 Task: Find connections with filter location Marseille 08 with filter topic #leanstartupswith filter profile language German with filter current company Egis in India with filter school Indian Institute of Management, Calcutta with filter industry Mobile Computing Software Products with filter service category Logo Design with filter keywords title Account Collector
Action: Mouse moved to (487, 65)
Screenshot: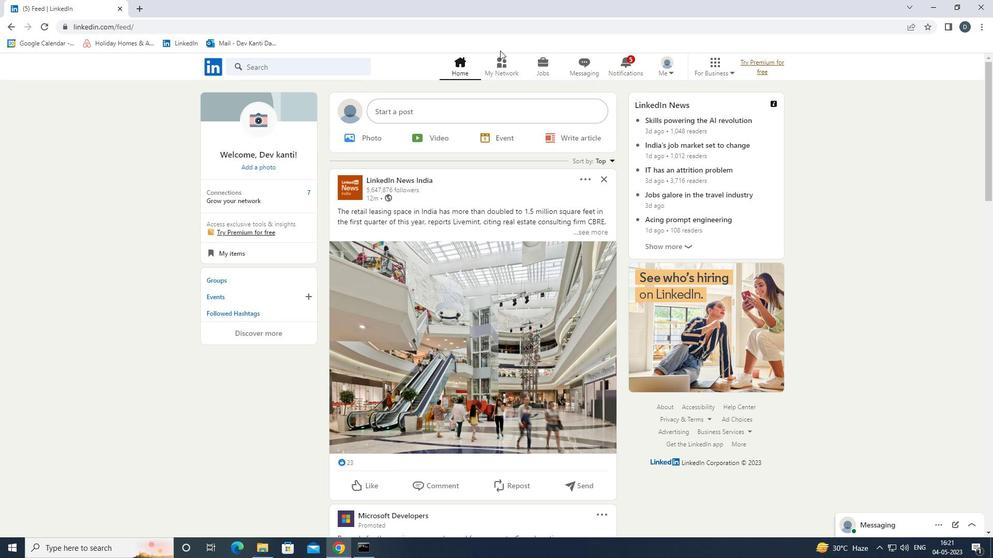 
Action: Mouse pressed left at (487, 65)
Screenshot: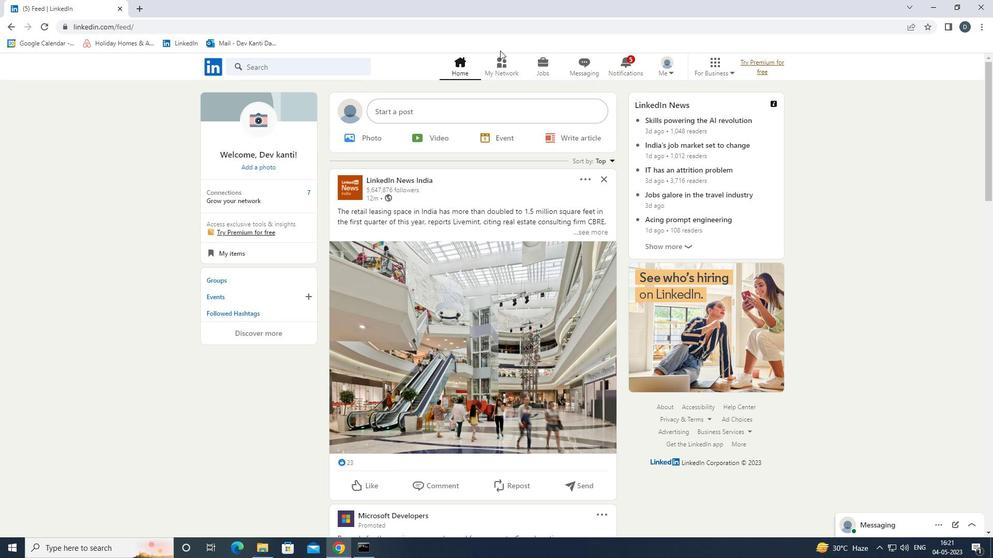 
Action: Mouse moved to (344, 124)
Screenshot: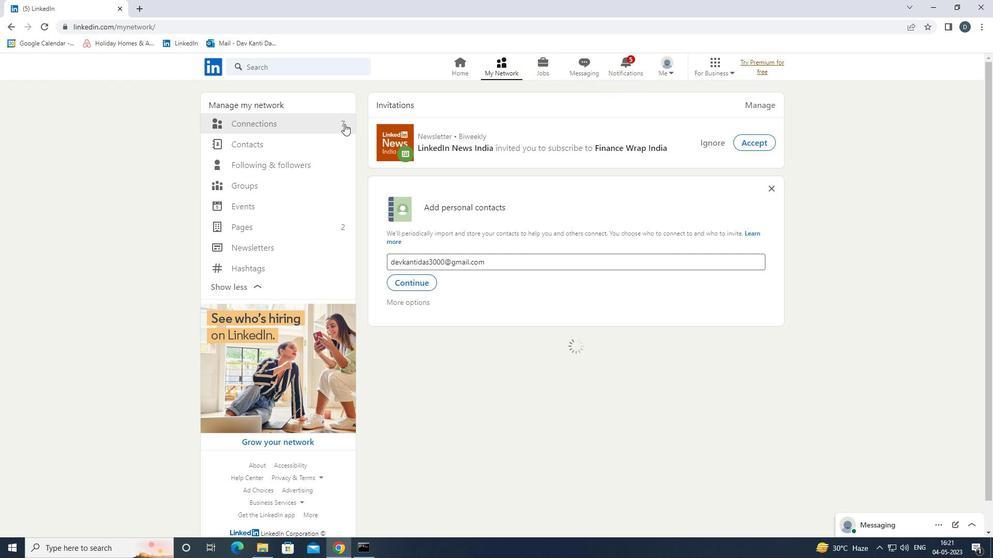 
Action: Mouse pressed left at (344, 124)
Screenshot: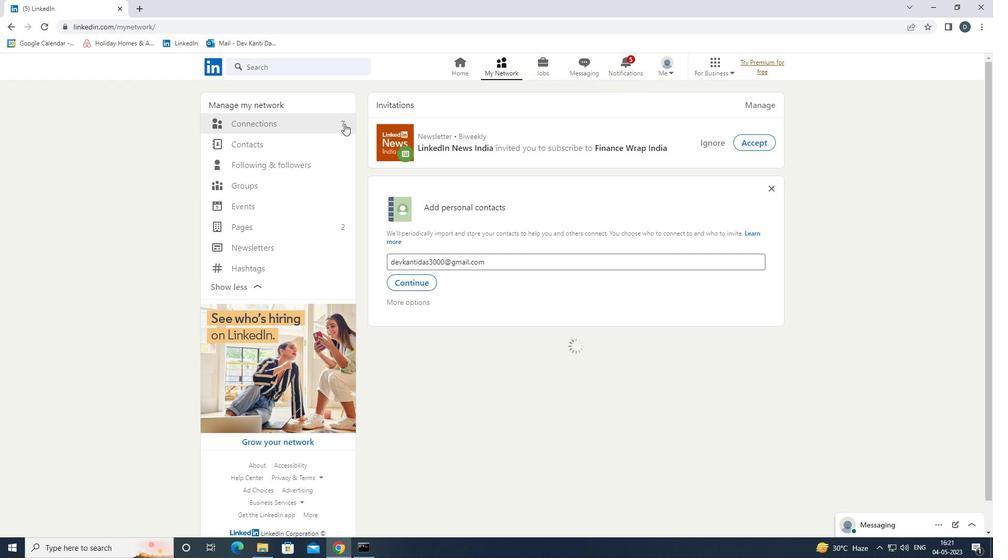
Action: Mouse moved to (581, 124)
Screenshot: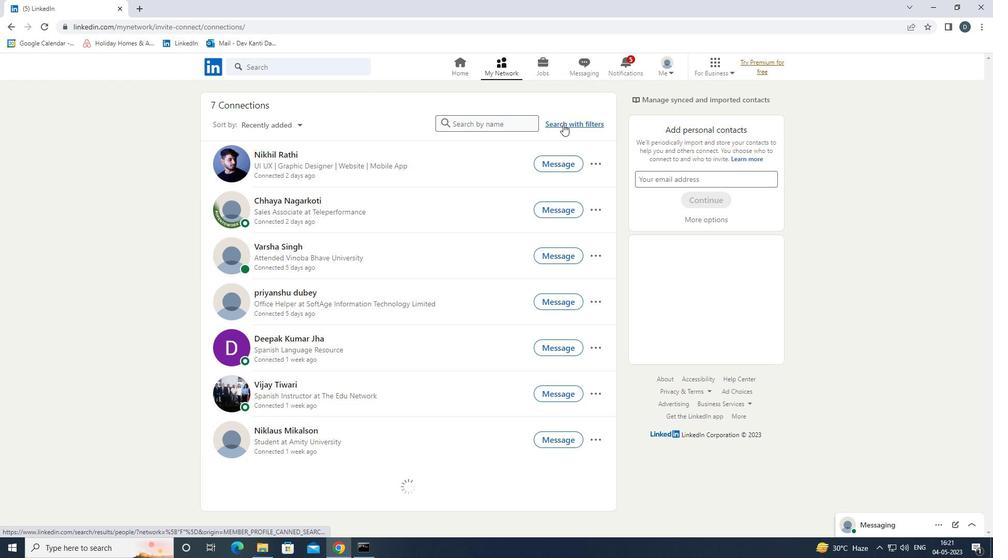 
Action: Mouse pressed left at (581, 124)
Screenshot: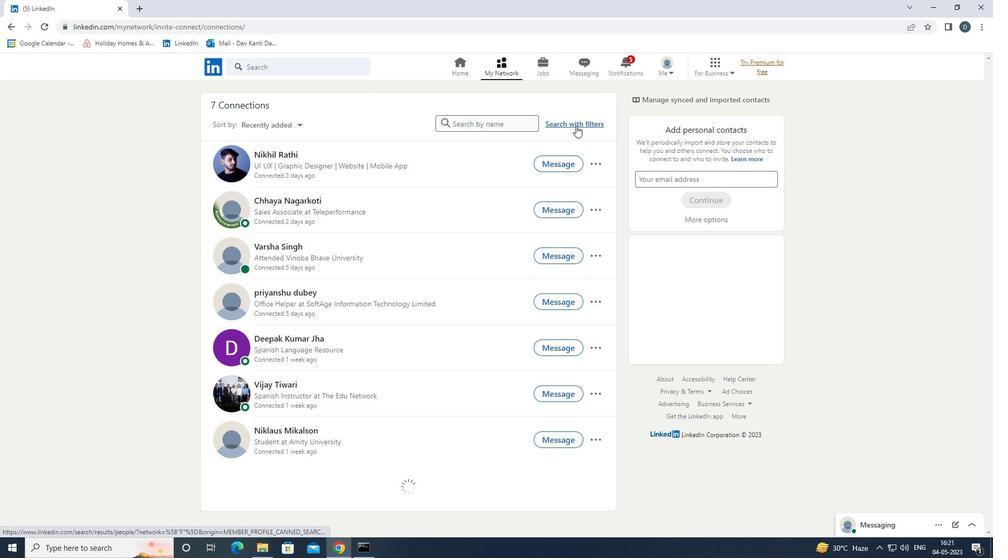 
Action: Mouse moved to (533, 96)
Screenshot: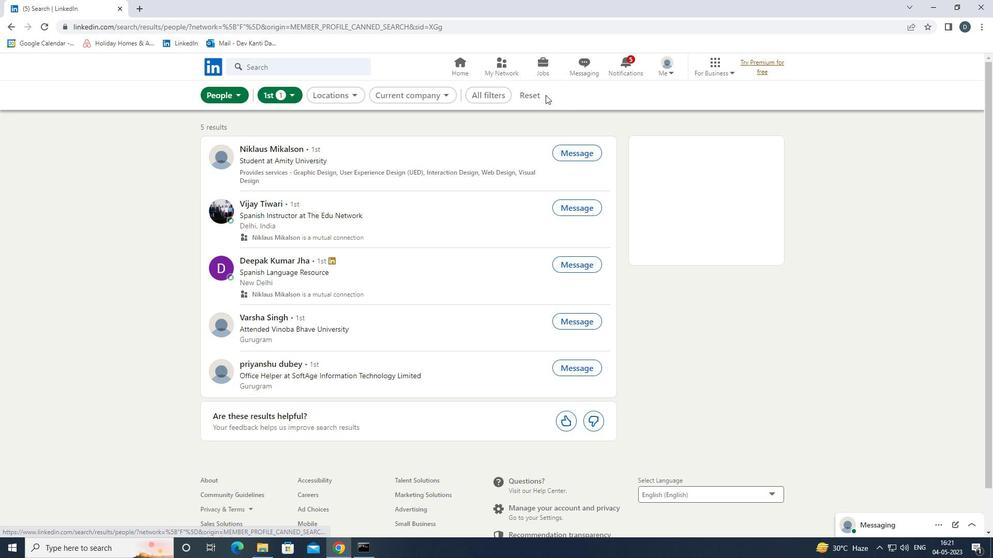
Action: Mouse pressed left at (533, 96)
Screenshot: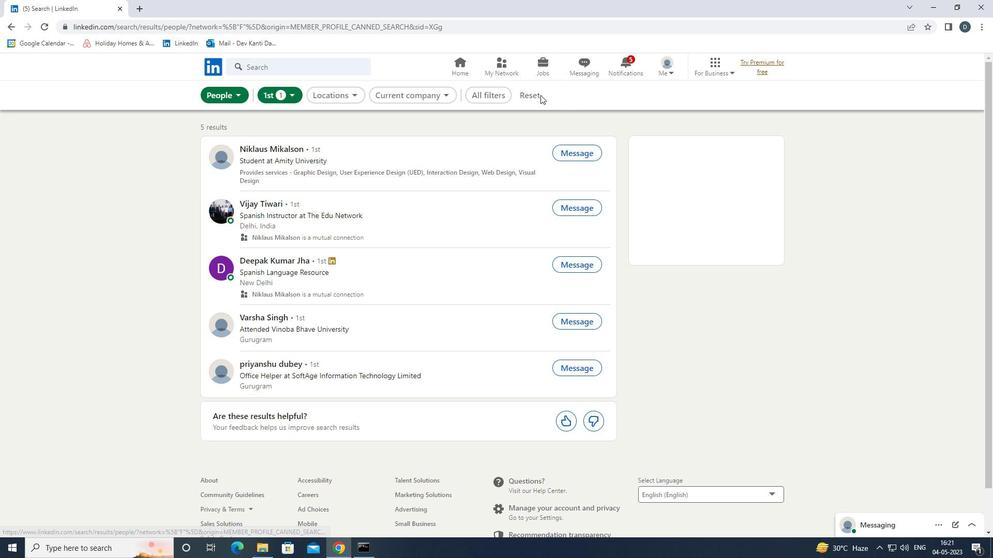 
Action: Mouse moved to (520, 95)
Screenshot: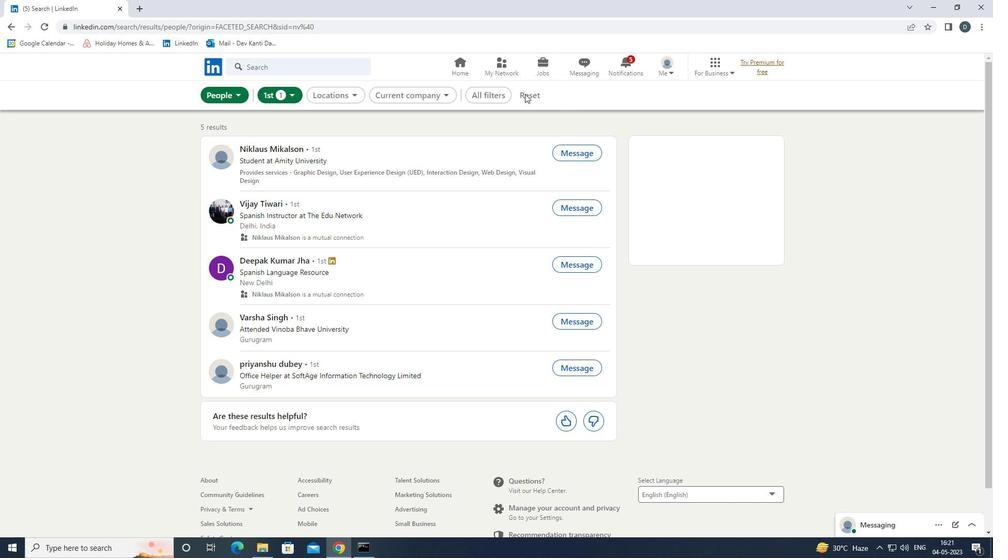 
Action: Mouse pressed left at (520, 95)
Screenshot: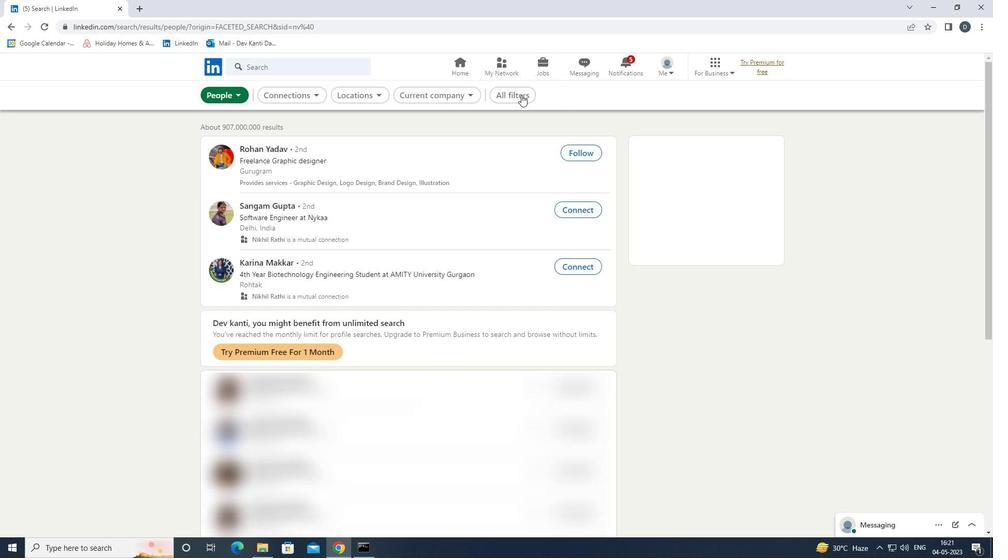 
Action: Mouse moved to (820, 264)
Screenshot: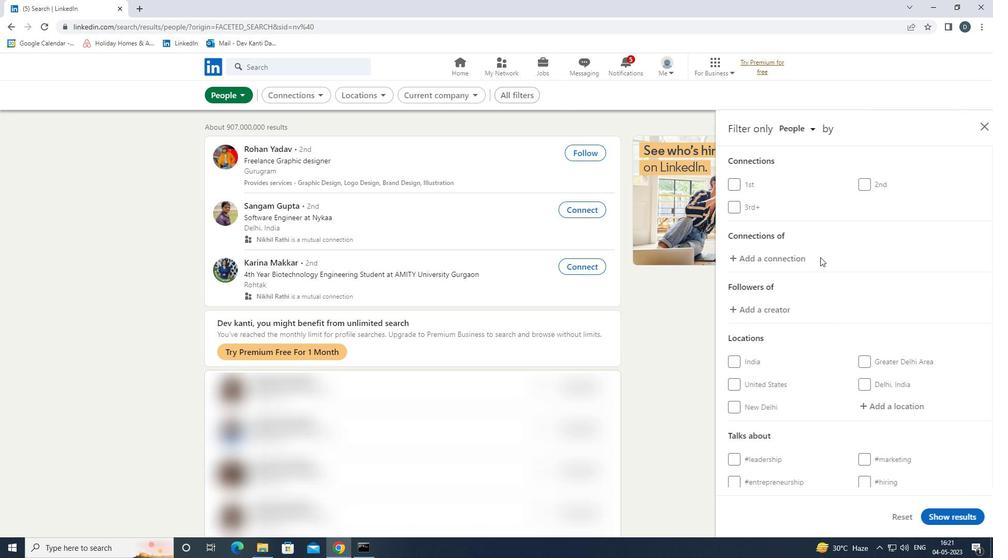 
Action: Mouse scrolled (820, 264) with delta (0, 0)
Screenshot: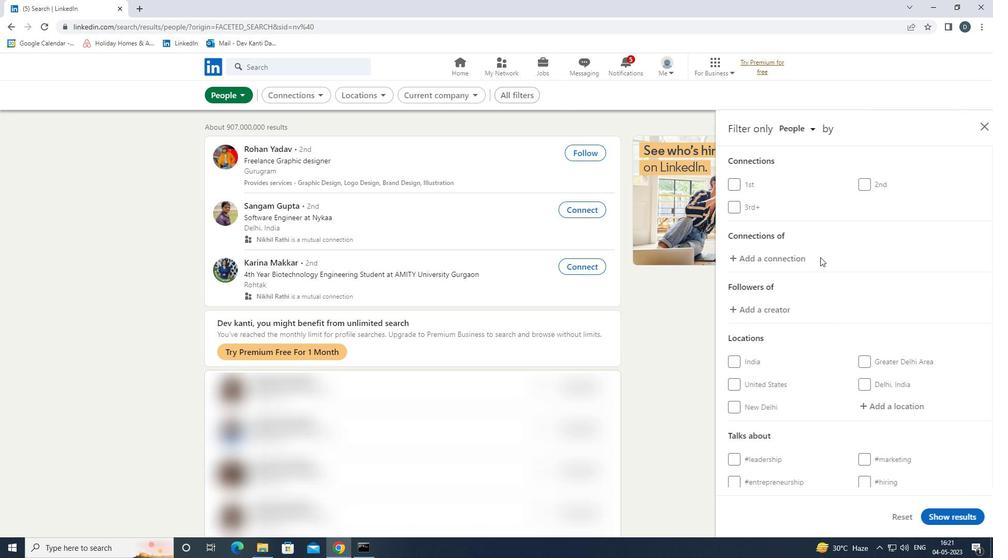 
Action: Mouse moved to (820, 265)
Screenshot: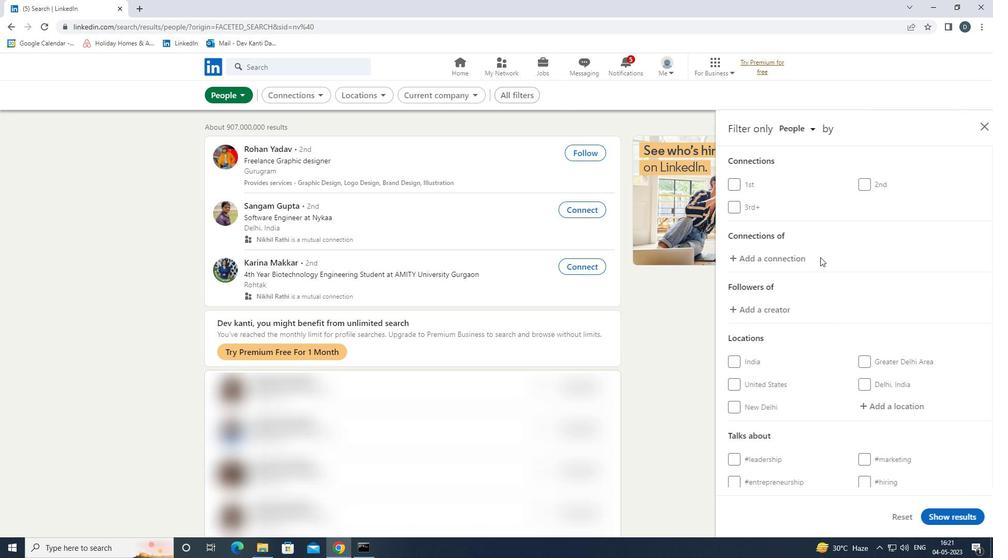 
Action: Mouse scrolled (820, 264) with delta (0, 0)
Screenshot: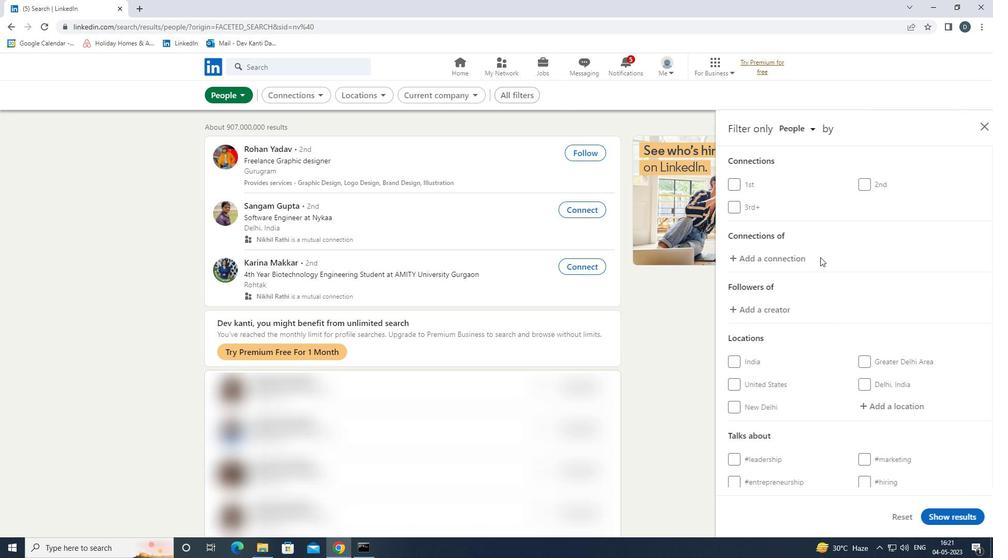 
Action: Mouse scrolled (820, 264) with delta (0, 0)
Screenshot: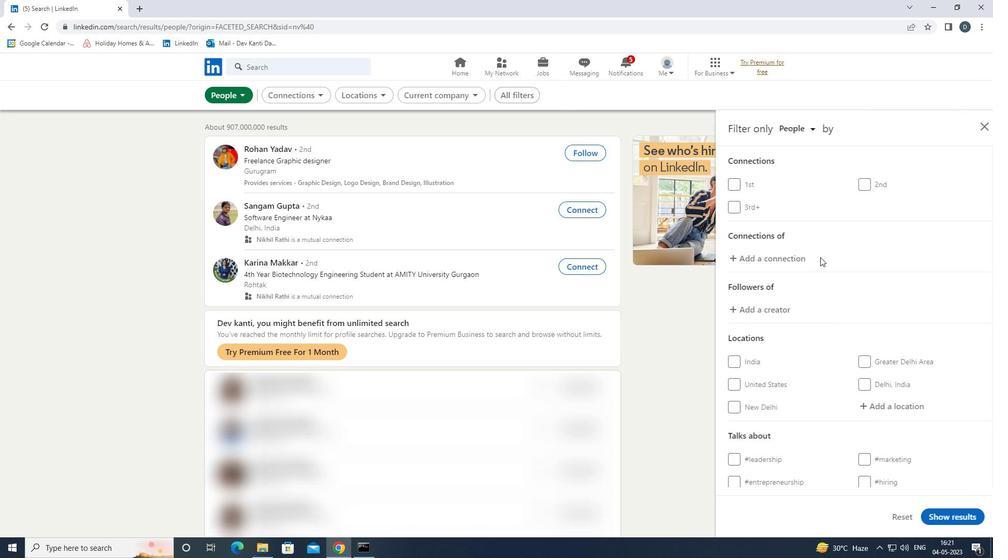 
Action: Mouse moved to (871, 248)
Screenshot: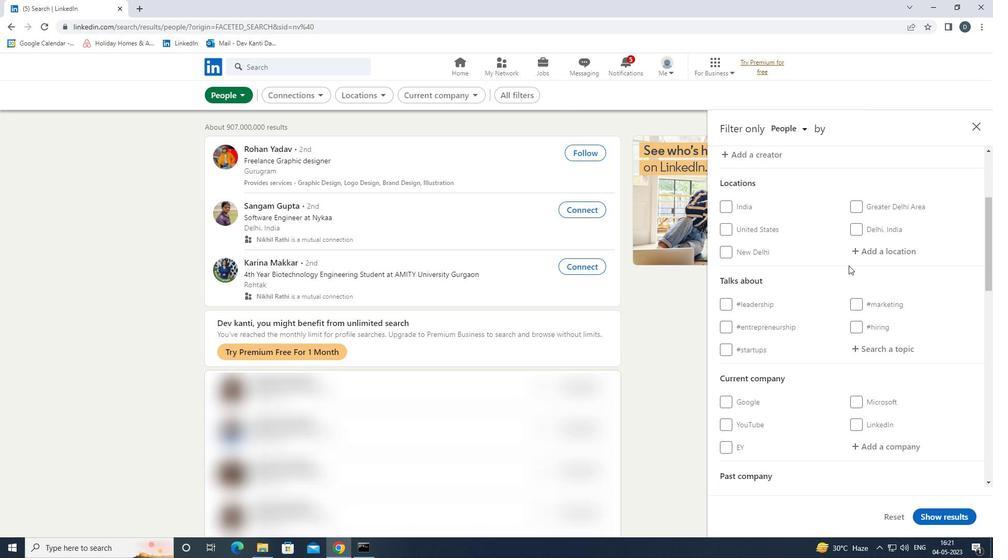 
Action: Mouse pressed left at (871, 248)
Screenshot: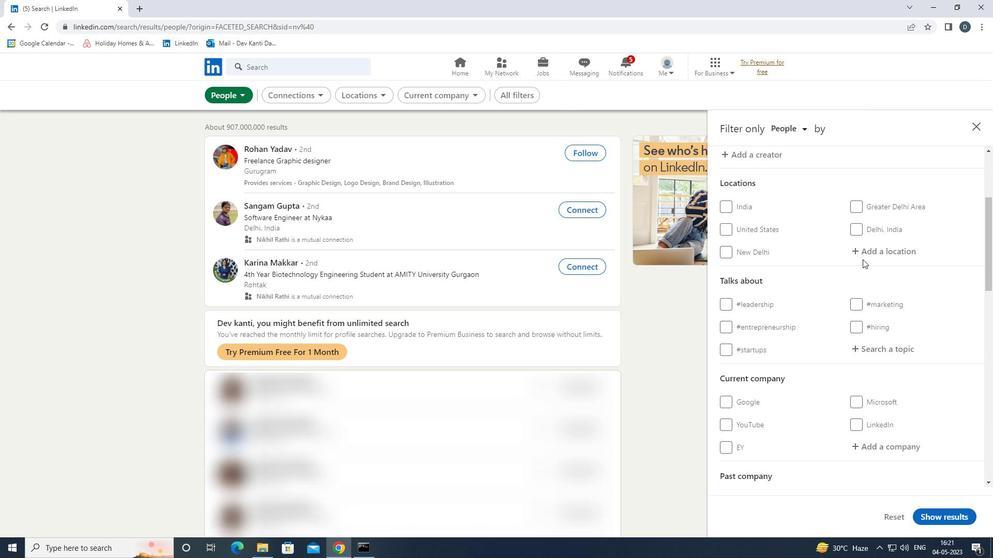 
Action: Key pressed <Key.shift><Key.shift><Key.shift>ctrl+MARS<Key.down><Key.enter>
Screenshot: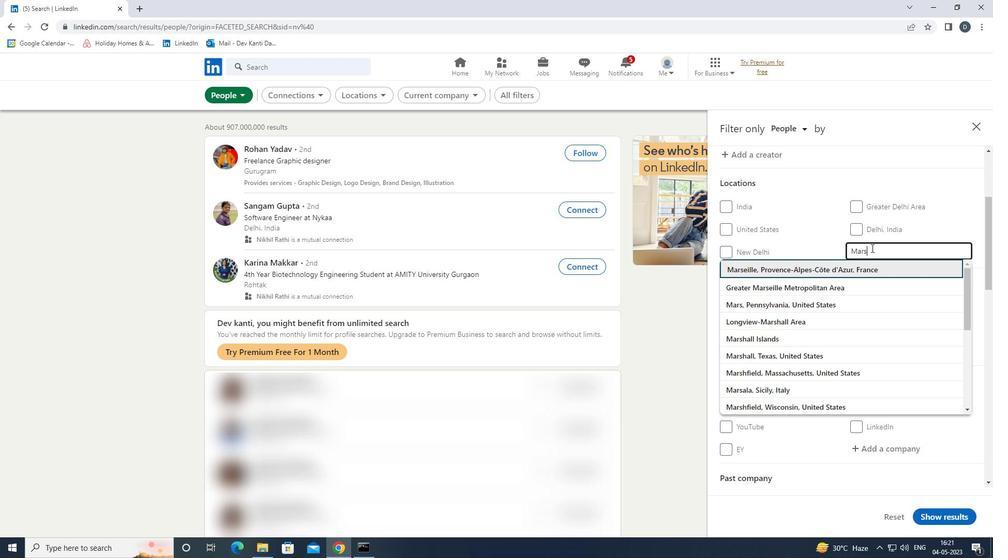 
Action: Mouse moved to (875, 254)
Screenshot: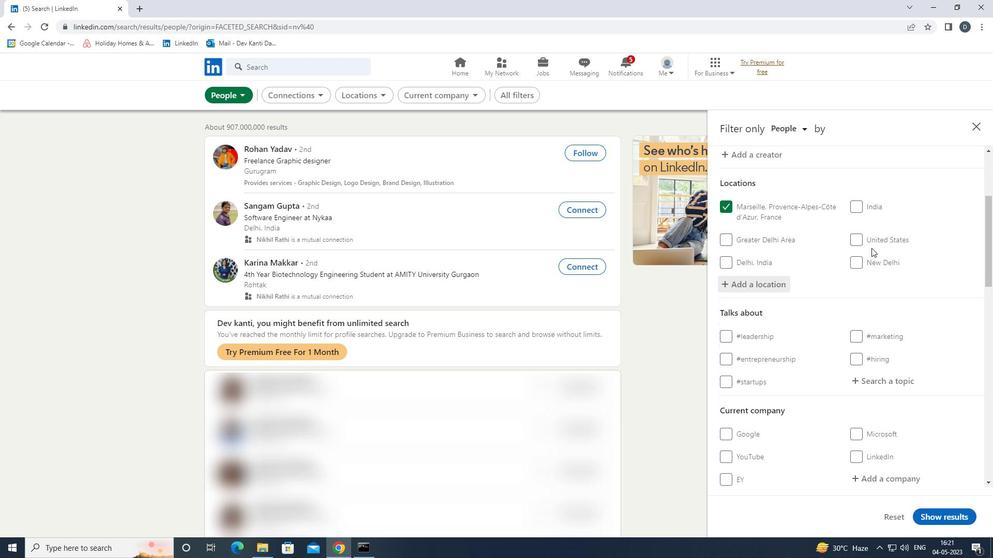 
Action: Mouse scrolled (875, 254) with delta (0, 0)
Screenshot: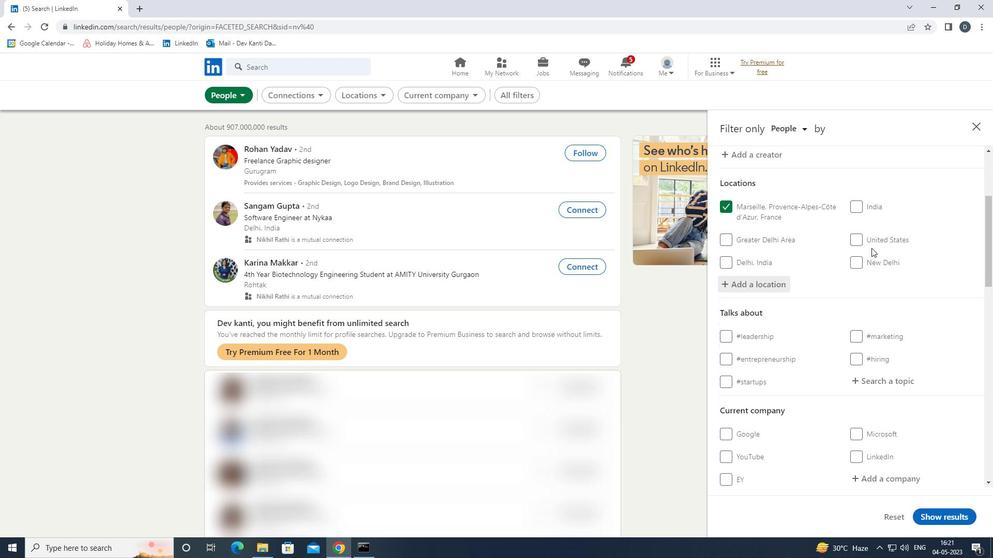 
Action: Mouse moved to (875, 256)
Screenshot: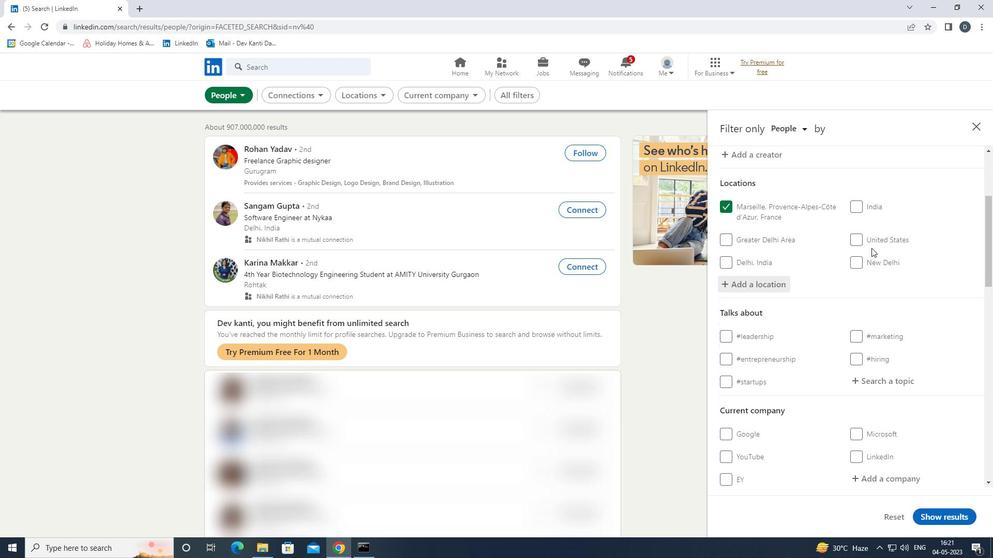 
Action: Mouse scrolled (875, 255) with delta (0, 0)
Screenshot: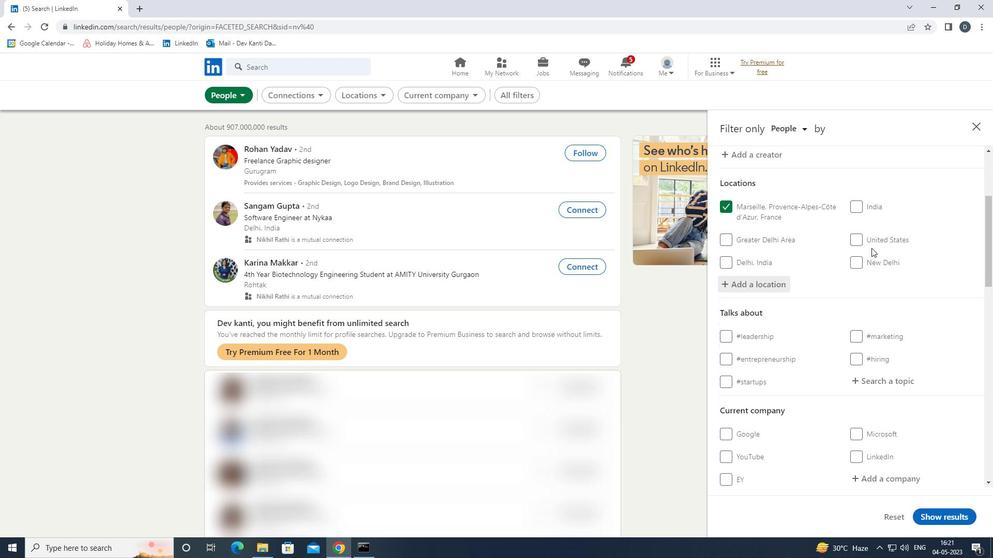 
Action: Mouse moved to (868, 274)
Screenshot: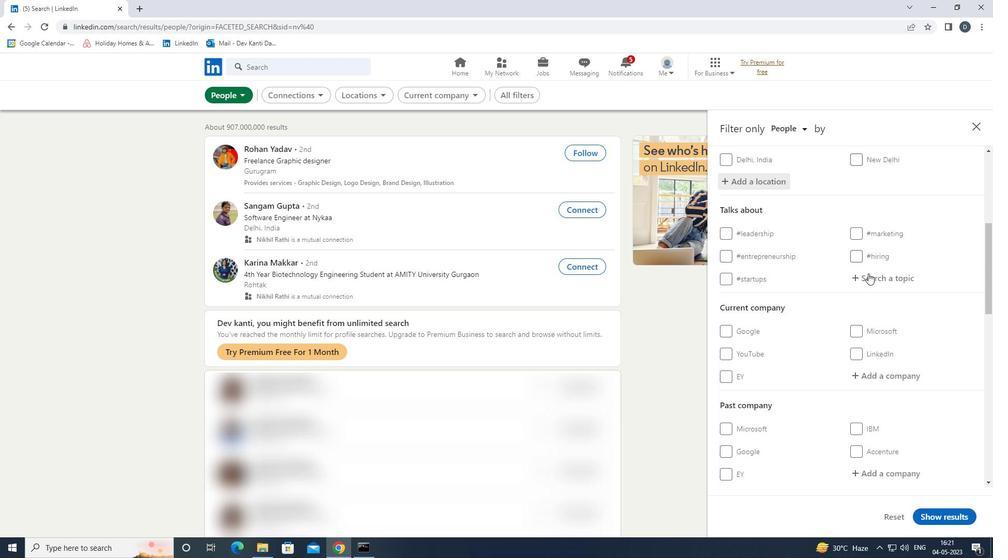 
Action: Mouse pressed left at (868, 274)
Screenshot: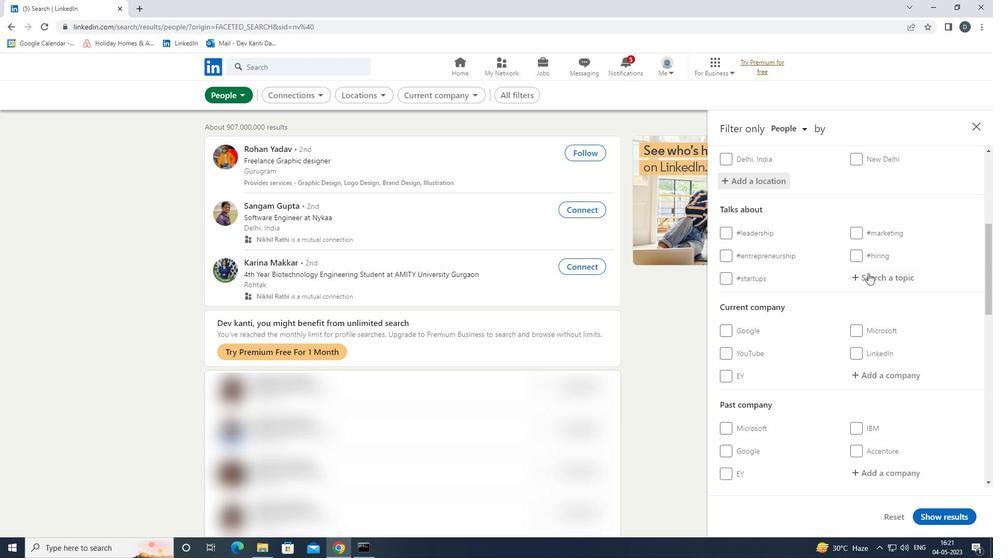 
Action: Mouse moved to (868, 274)
Screenshot: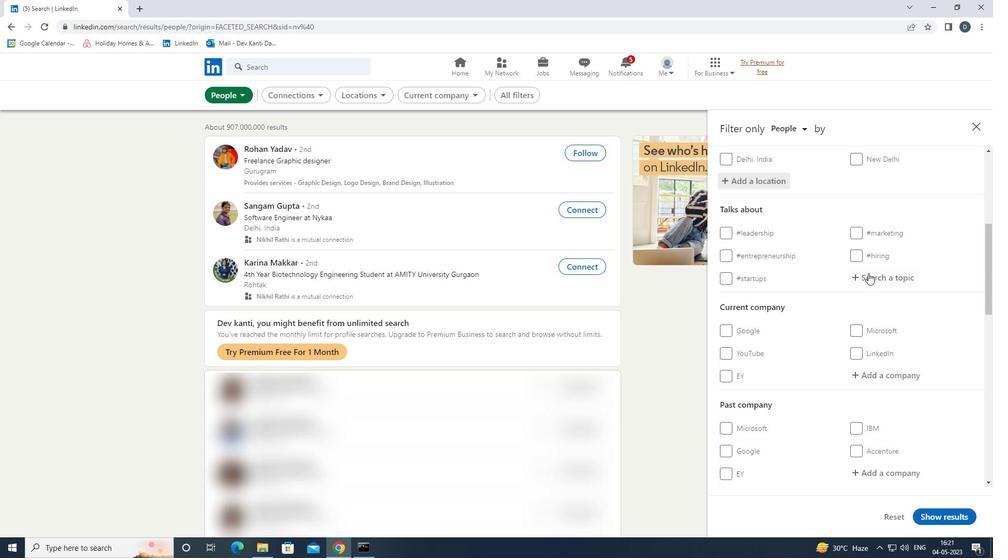 
Action: Key pressed LEANSTR<Key.backspace>A<Key.down><Key.enter>
Screenshot: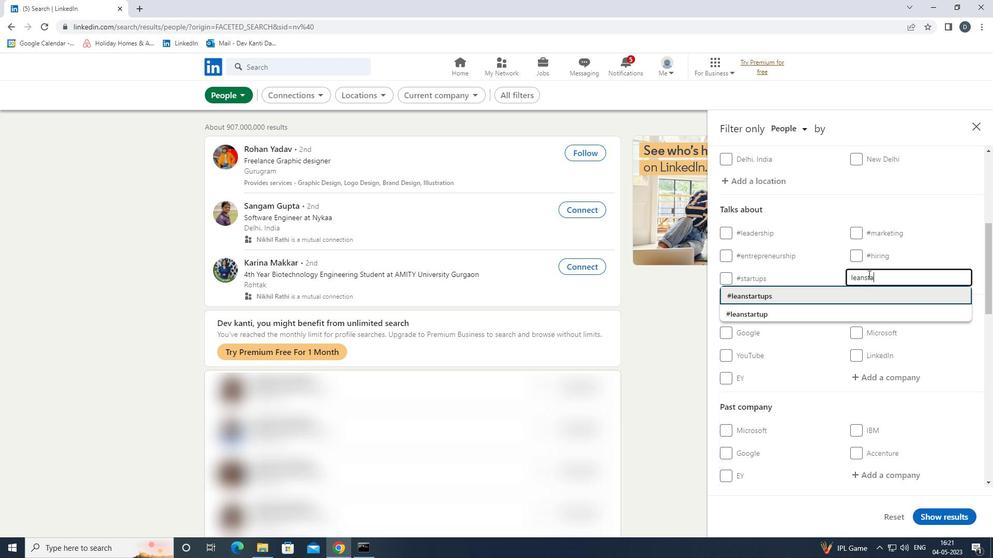 
Action: Mouse scrolled (868, 274) with delta (0, 0)
Screenshot: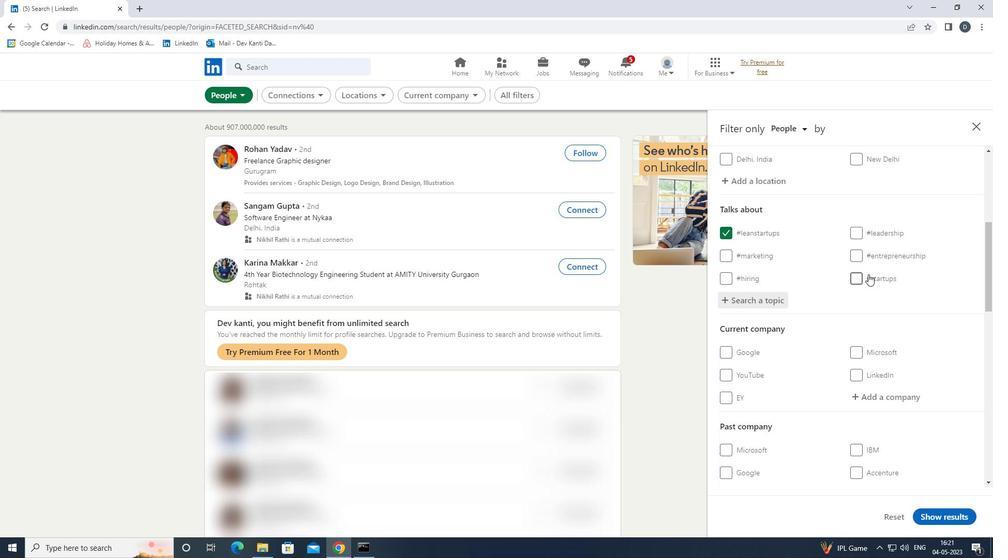 
Action: Mouse scrolled (868, 274) with delta (0, 0)
Screenshot: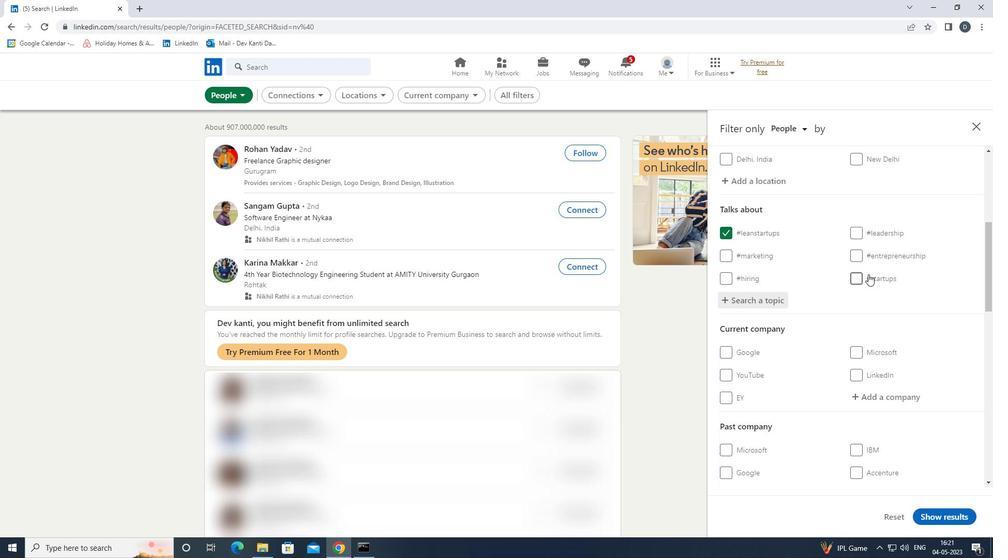 
Action: Mouse scrolled (868, 274) with delta (0, 0)
Screenshot: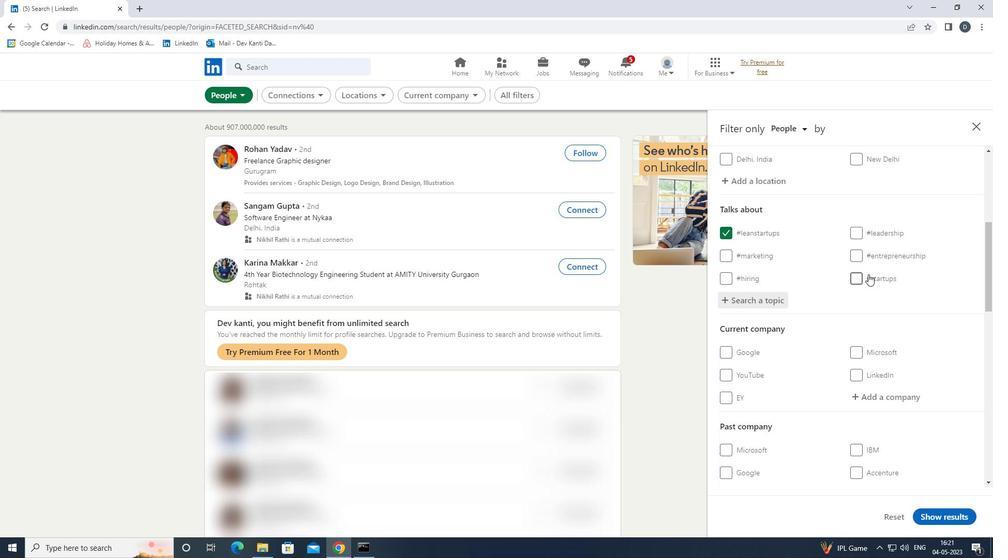 
Action: Mouse scrolled (868, 274) with delta (0, 0)
Screenshot: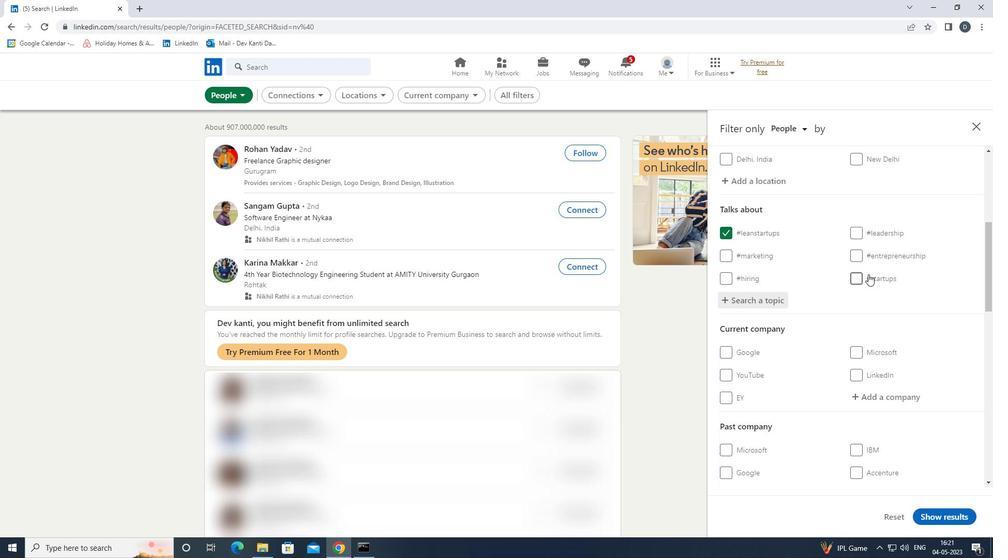 
Action: Mouse moved to (866, 289)
Screenshot: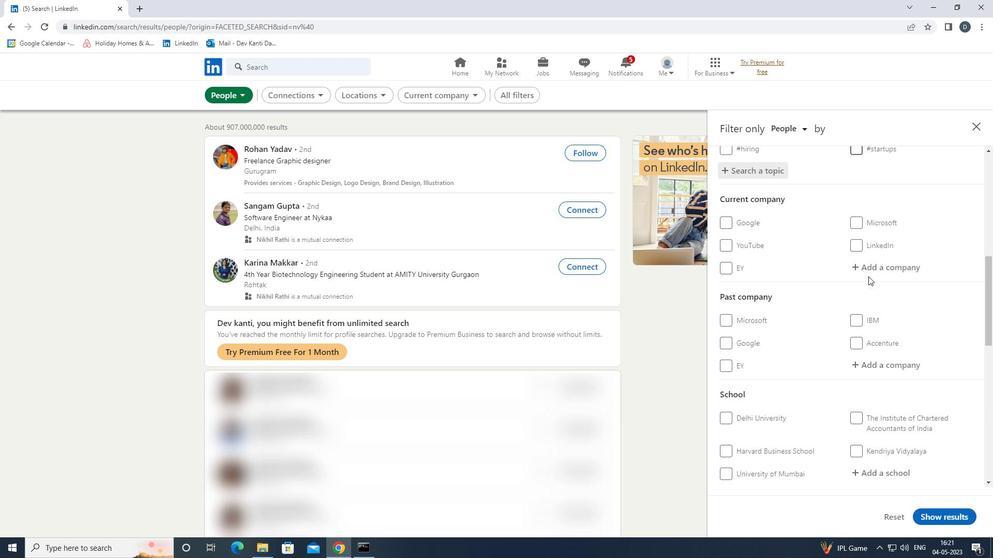 
Action: Mouse scrolled (866, 289) with delta (0, 0)
Screenshot: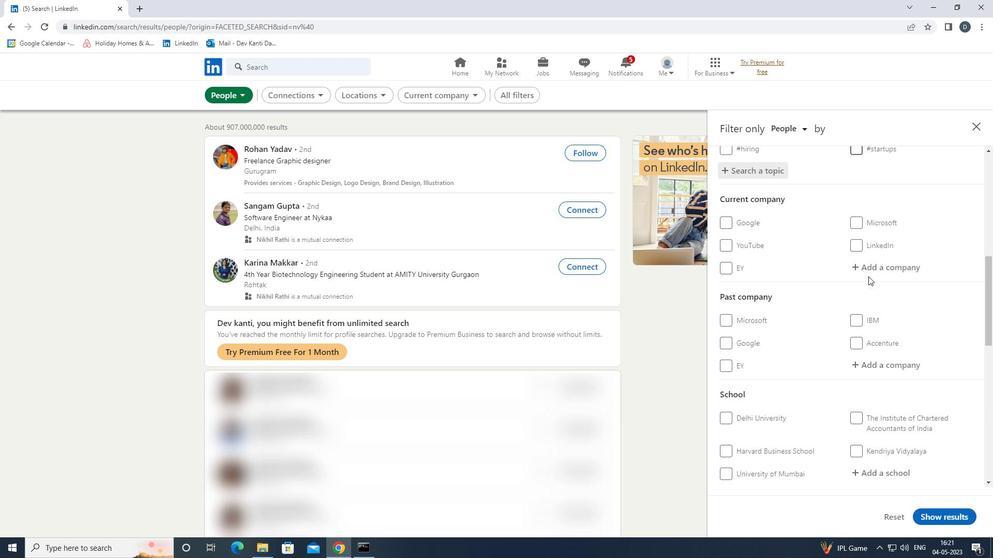 
Action: Mouse moved to (866, 295)
Screenshot: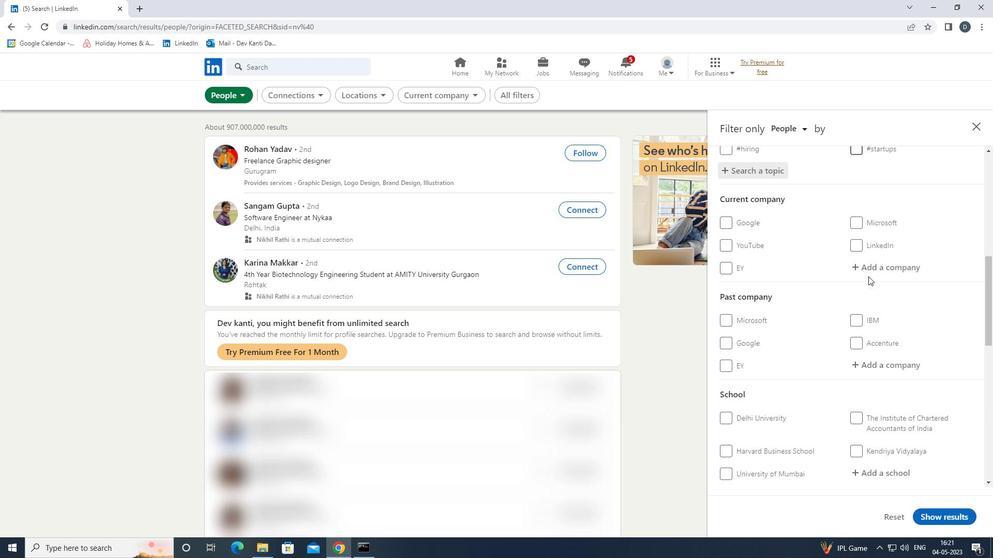 
Action: Mouse scrolled (866, 294) with delta (0, 0)
Screenshot: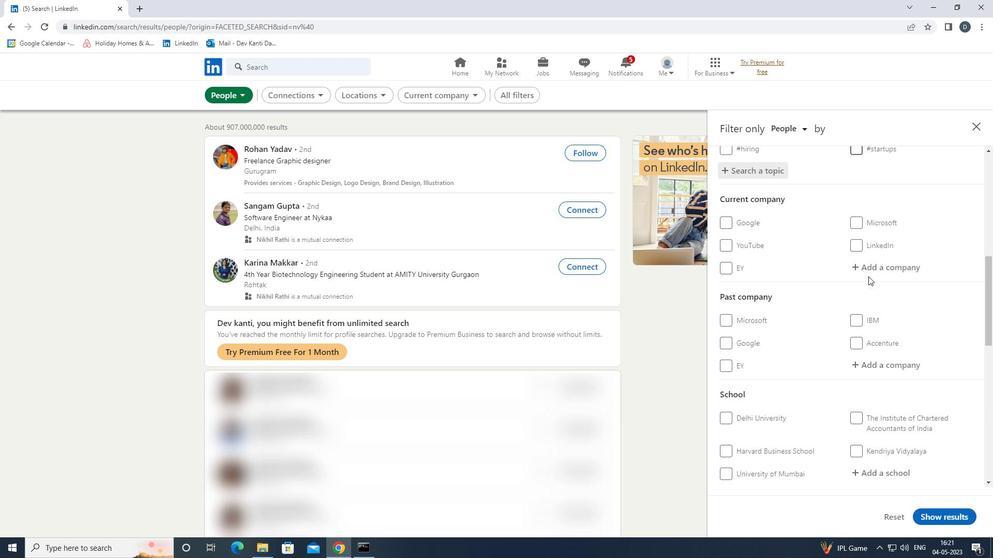 
Action: Mouse moved to (861, 318)
Screenshot: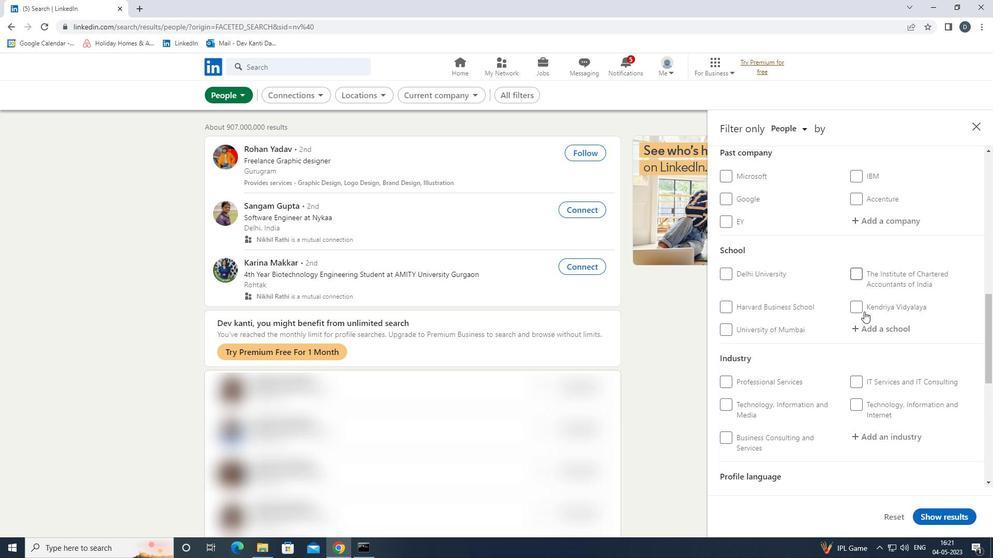 
Action: Mouse scrolled (861, 317) with delta (0, 0)
Screenshot: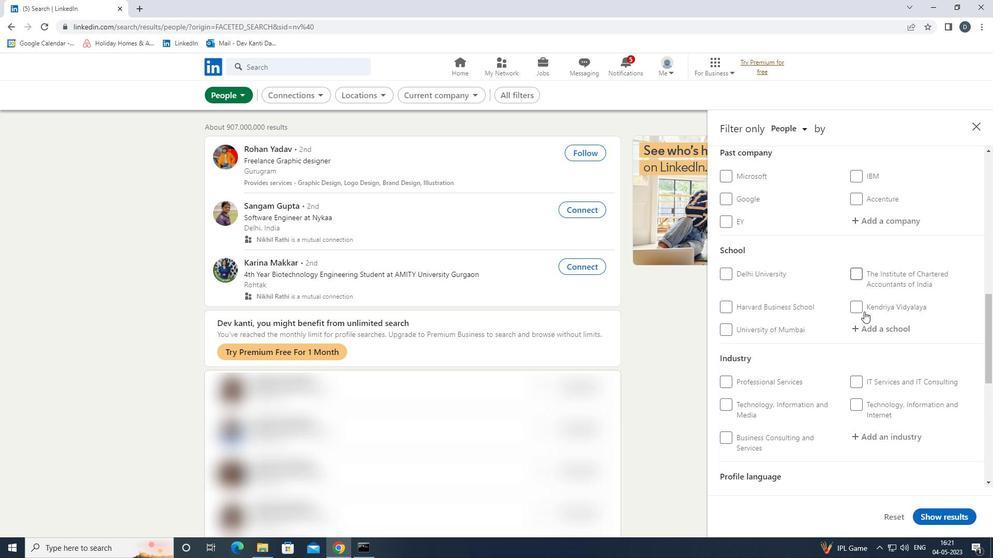 
Action: Mouse moved to (860, 319)
Screenshot: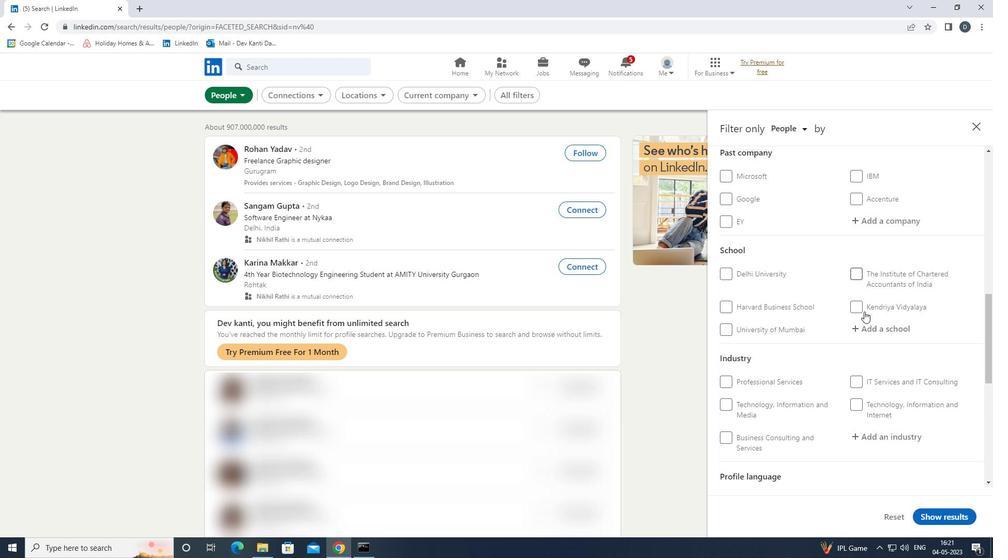 
Action: Mouse scrolled (860, 319) with delta (0, 0)
Screenshot: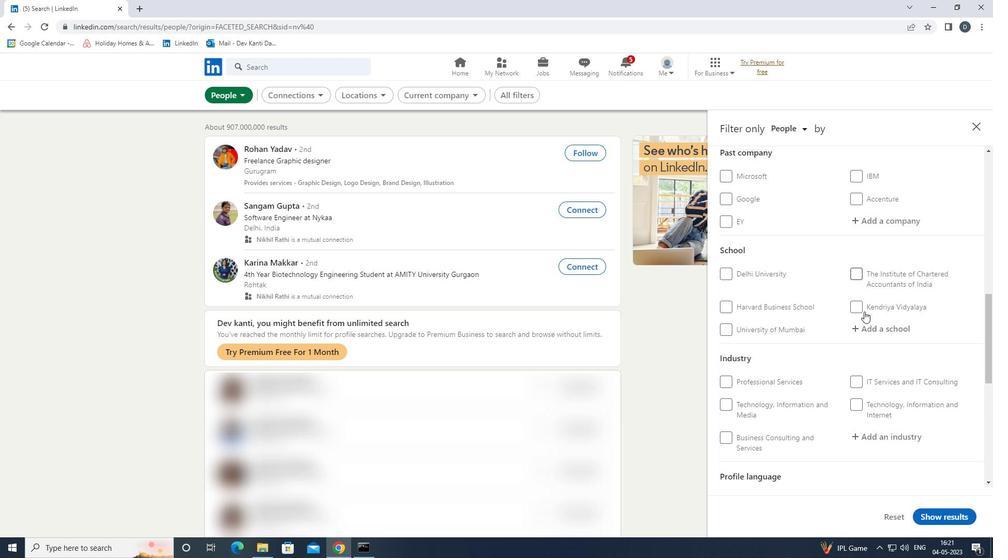 
Action: Mouse moved to (729, 405)
Screenshot: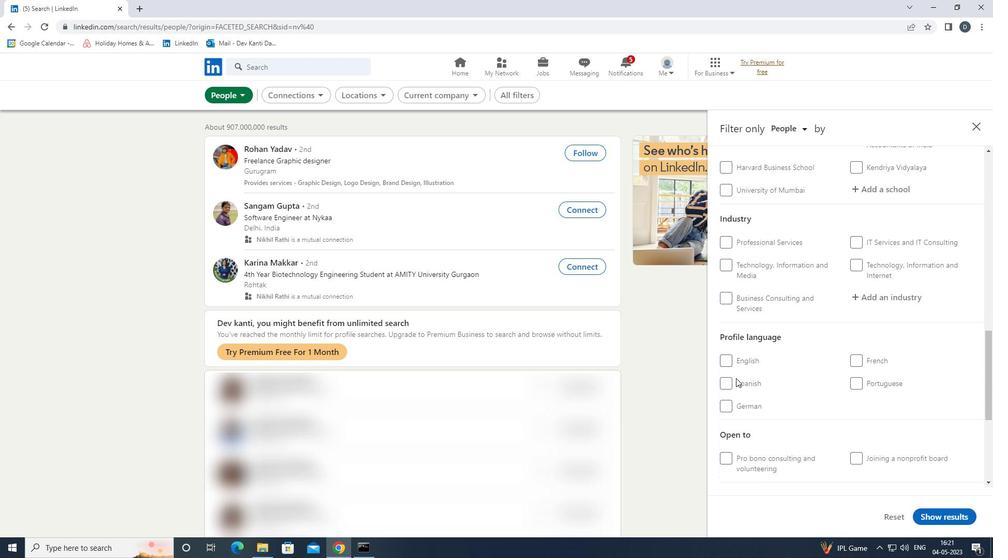 
Action: Mouse pressed left at (729, 405)
Screenshot: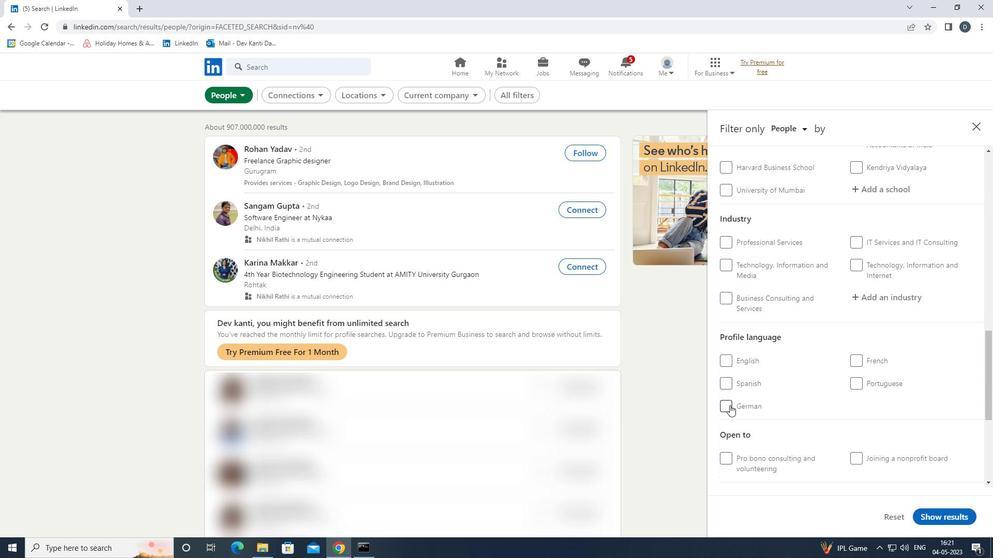 
Action: Mouse moved to (782, 395)
Screenshot: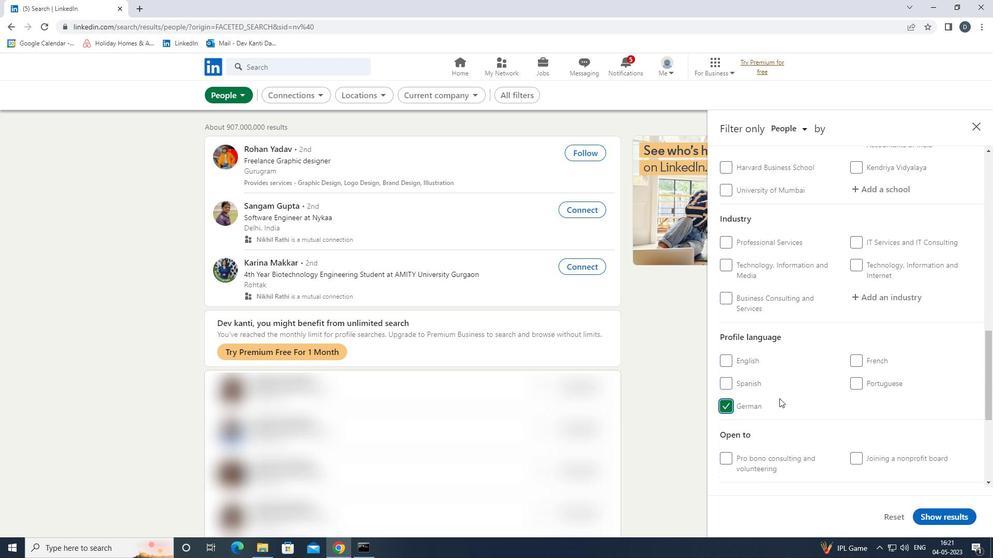 
Action: Mouse scrolled (782, 395) with delta (0, 0)
Screenshot: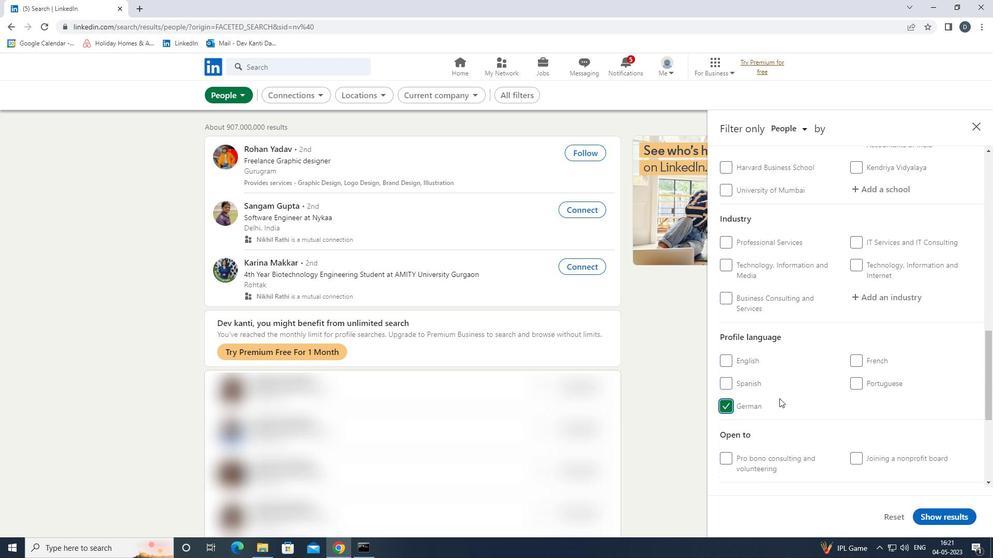 
Action: Mouse scrolled (782, 395) with delta (0, 0)
Screenshot: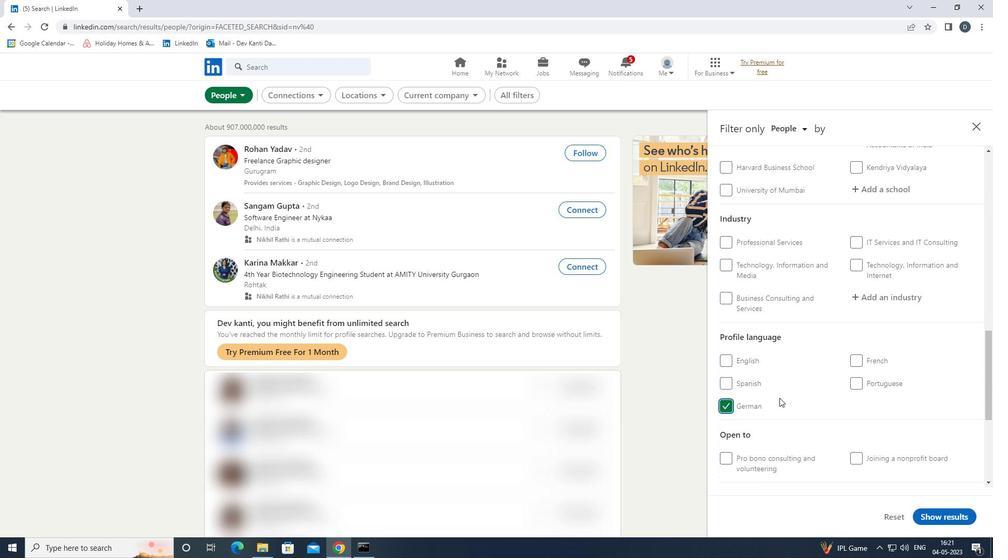 
Action: Mouse scrolled (782, 395) with delta (0, 0)
Screenshot: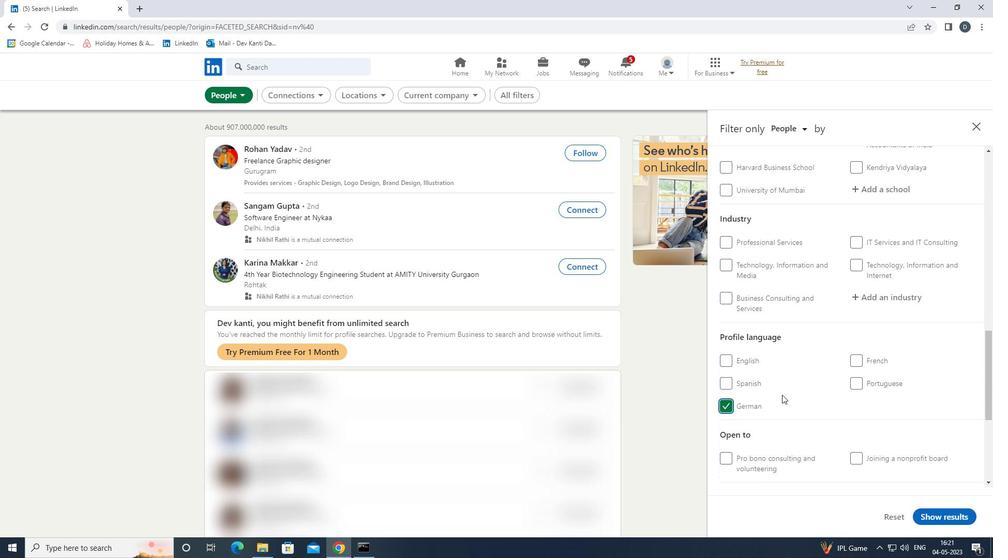 
Action: Mouse scrolled (782, 395) with delta (0, 0)
Screenshot: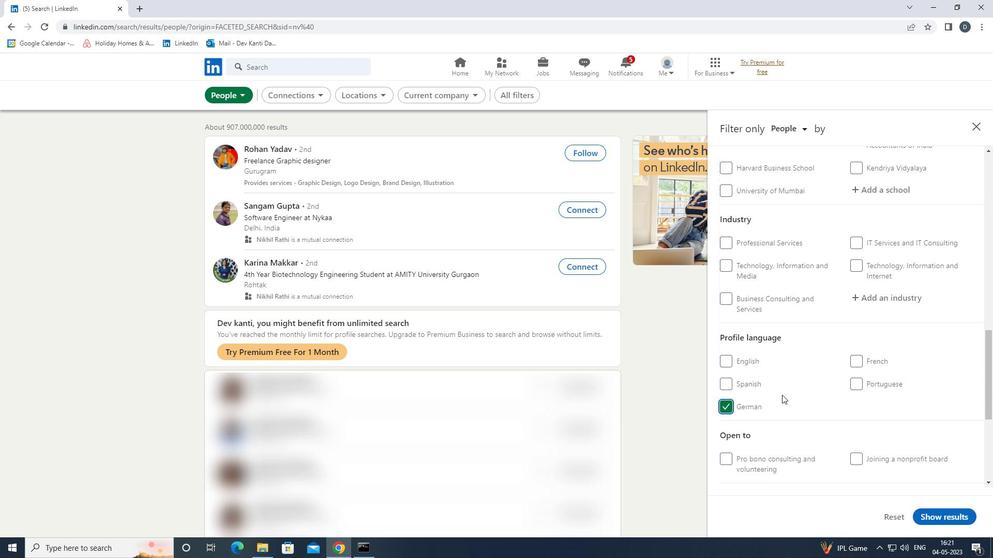
Action: Mouse scrolled (782, 395) with delta (0, 0)
Screenshot: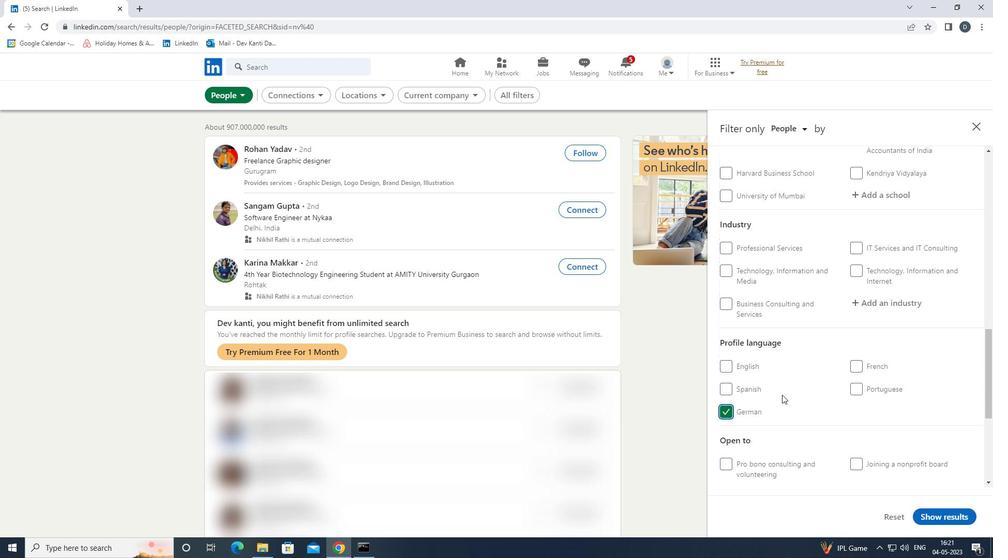 
Action: Mouse scrolled (782, 395) with delta (0, 0)
Screenshot: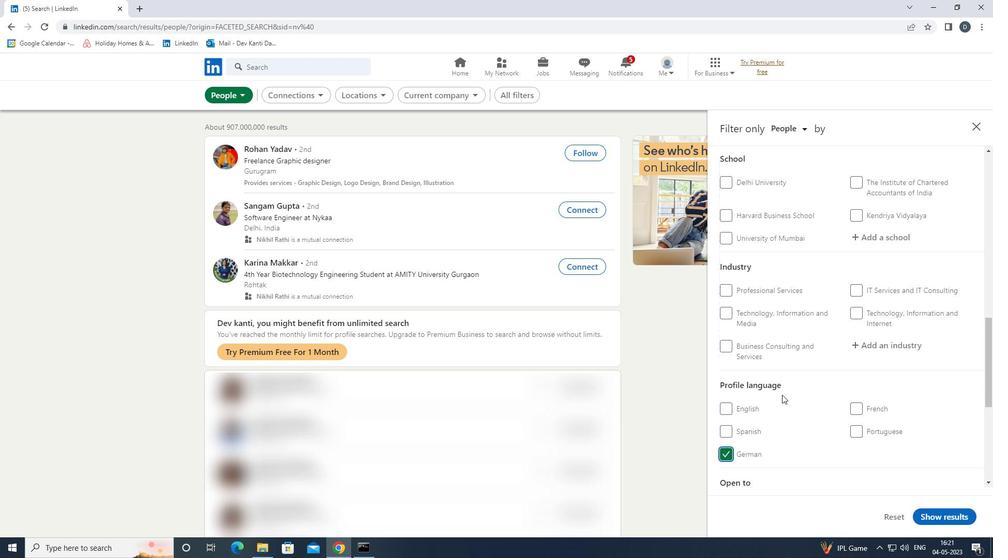 
Action: Mouse moved to (872, 290)
Screenshot: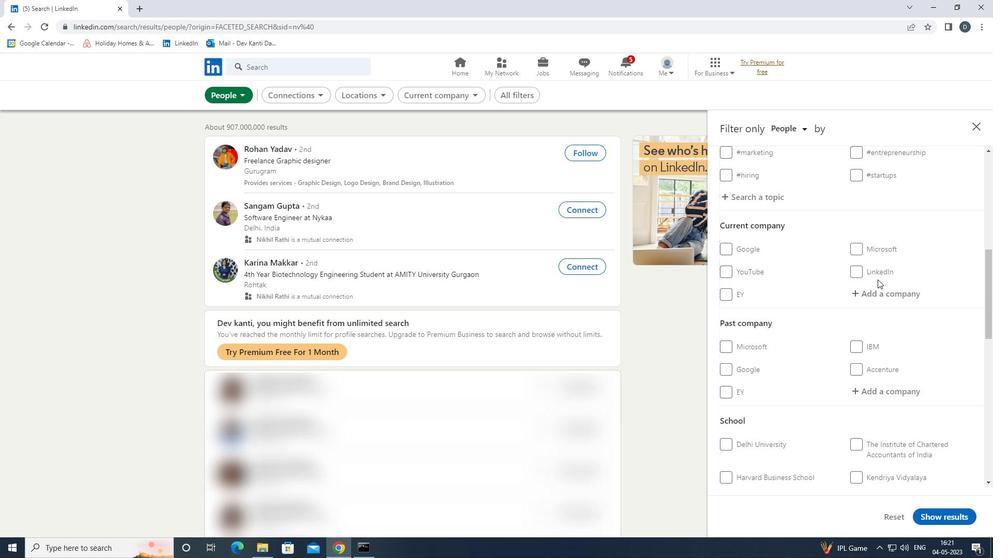 
Action: Mouse pressed left at (872, 290)
Screenshot: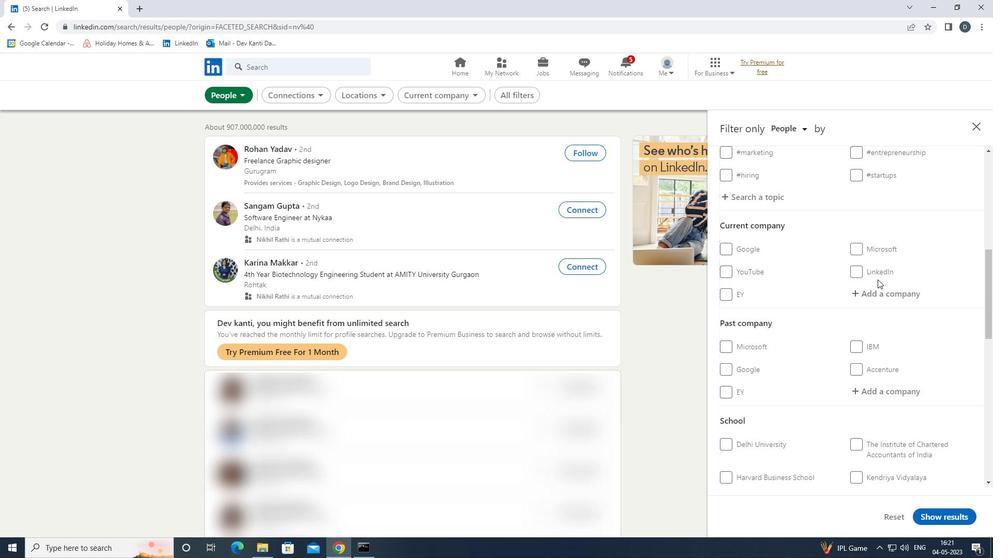 
Action: Key pressed <Key.shift><Key.shift><Key.shift><Key.shift><Key.shift><Key.shift><Key.shift><Key.shift><Key.shift><Key.shift><Key.shift><Key.shift><Key.shift><Key.shift><Key.shift><Key.shift><Key.shift><Key.shift><Key.shift><Key.shift><Key.shift><Key.shift><Key.shift><Key.shift><Key.shift><Key.shift><Key.shift><Key.shift><Key.shift><Key.shift><Key.shift><Key.shift><Key.shift><Key.shift><Key.shift><Key.shift><Key.shift><Key.shift><Key.shift><Key.shift><Key.shift><Key.shift><Key.shift><Key.shift><Key.shift><Key.shift><Key.shift><Key.shift><Key.shift><Key.shift><Key.shift><Key.shift><Key.shift>EGIS<Key.down><Key.down><Key.enter>
Screenshot: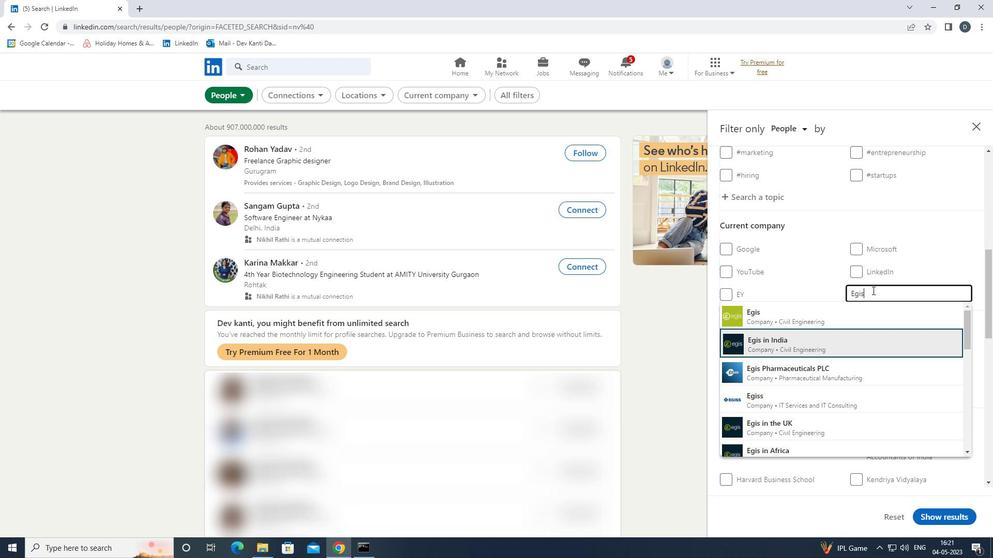 
Action: Mouse moved to (883, 263)
Screenshot: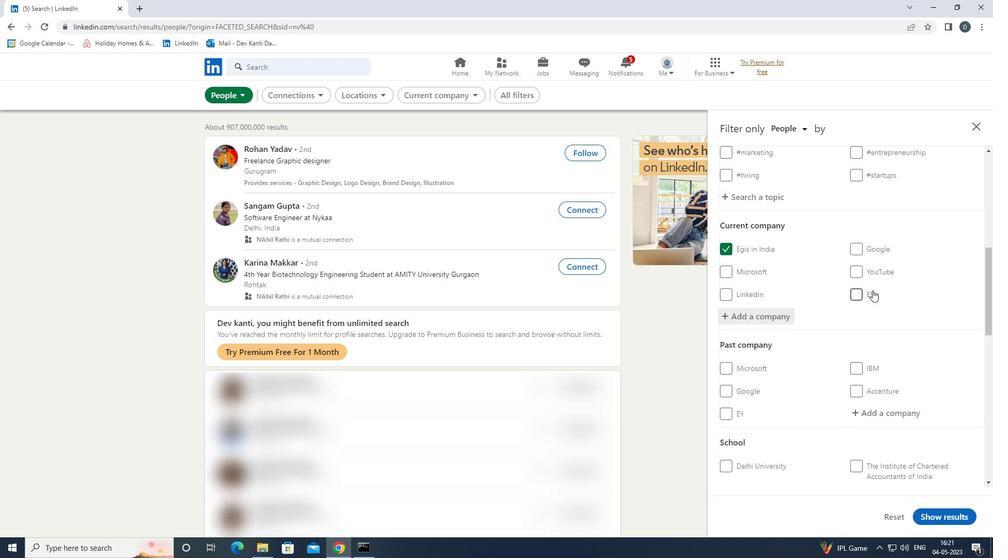 
Action: Mouse scrolled (883, 262) with delta (0, 0)
Screenshot: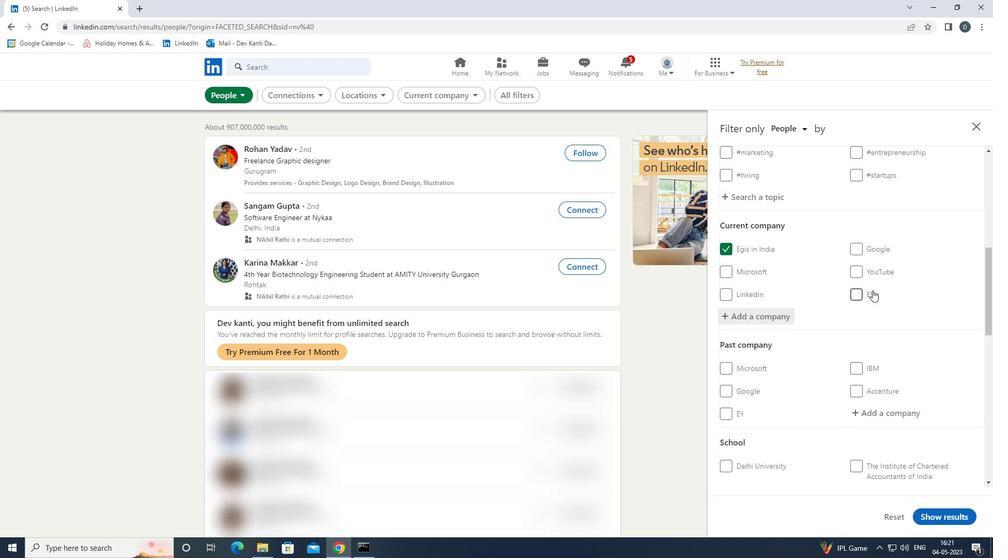 
Action: Mouse moved to (883, 266)
Screenshot: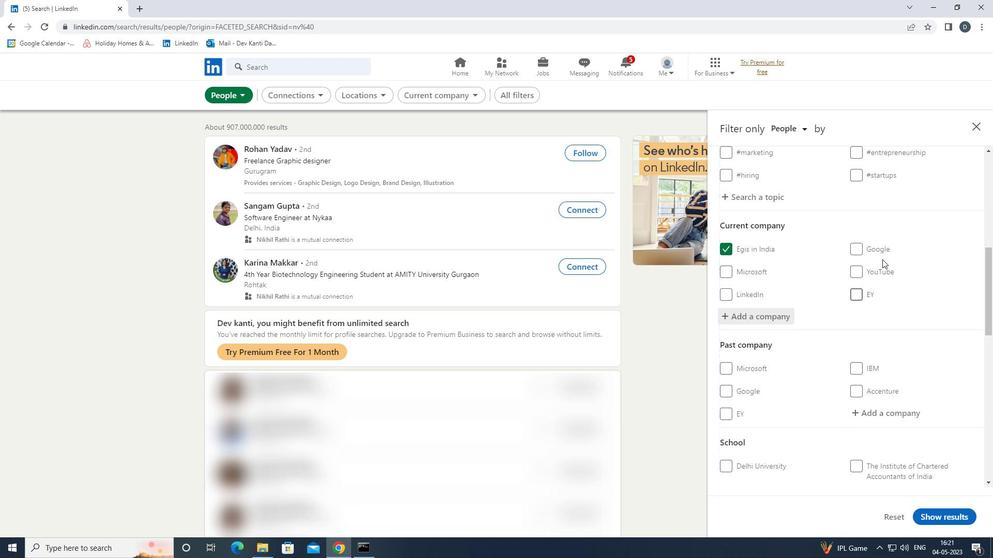 
Action: Mouse scrolled (883, 266) with delta (0, 0)
Screenshot: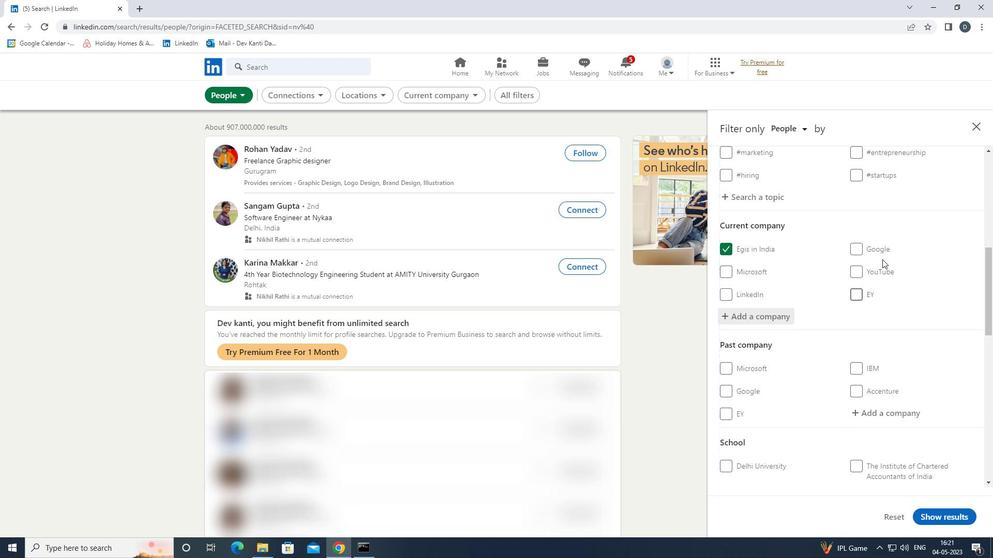 
Action: Mouse moved to (884, 269)
Screenshot: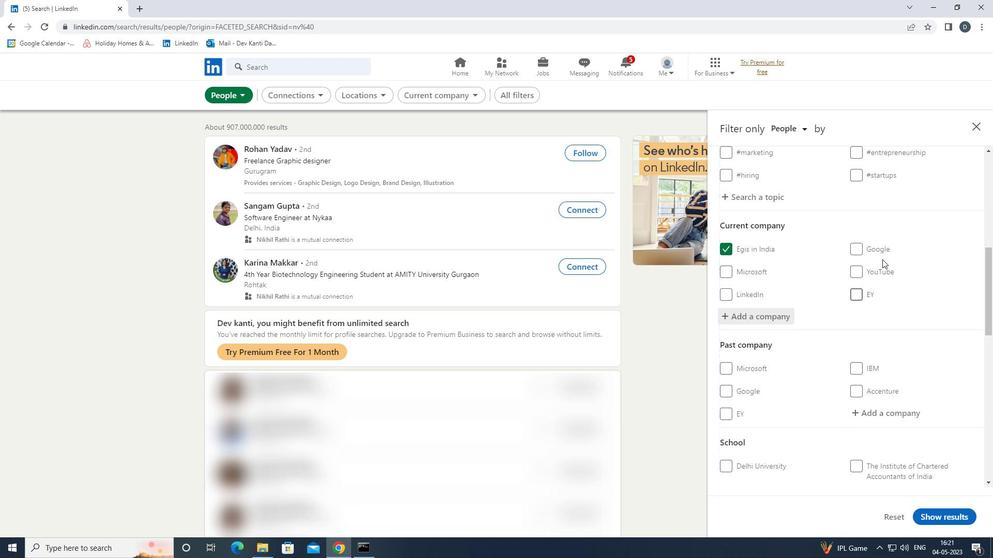 
Action: Mouse scrolled (884, 268) with delta (0, 0)
Screenshot: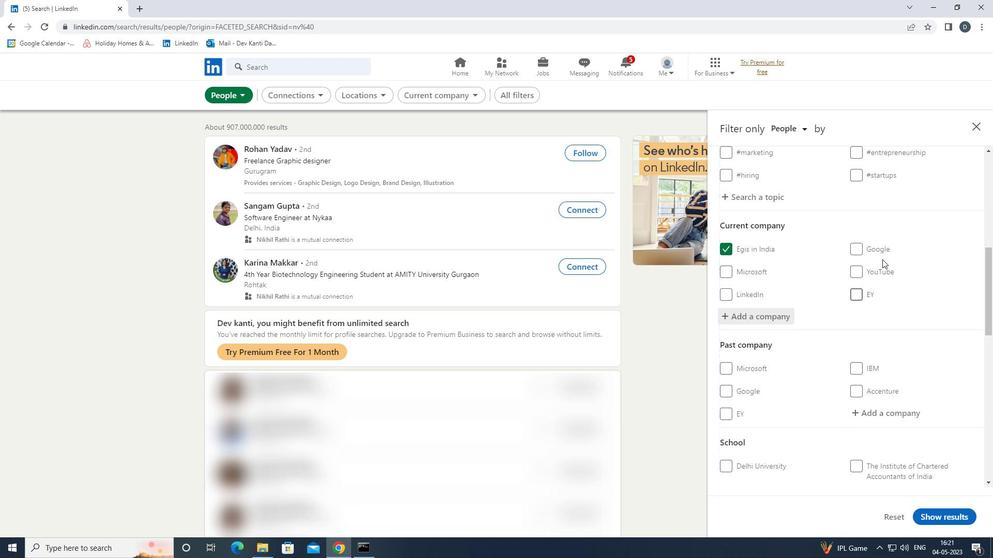 
Action: Mouse moved to (884, 278)
Screenshot: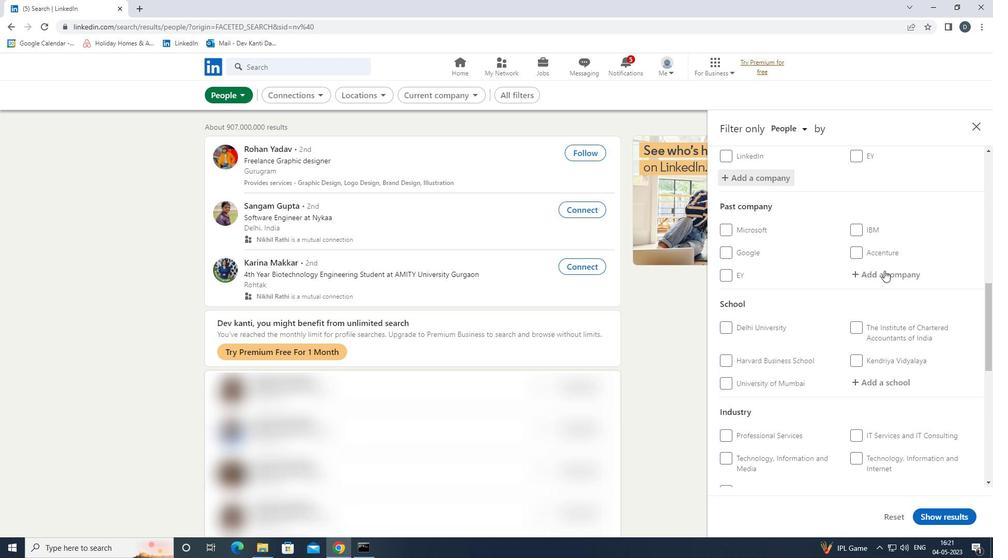 
Action: Mouse scrolled (884, 277) with delta (0, 0)
Screenshot: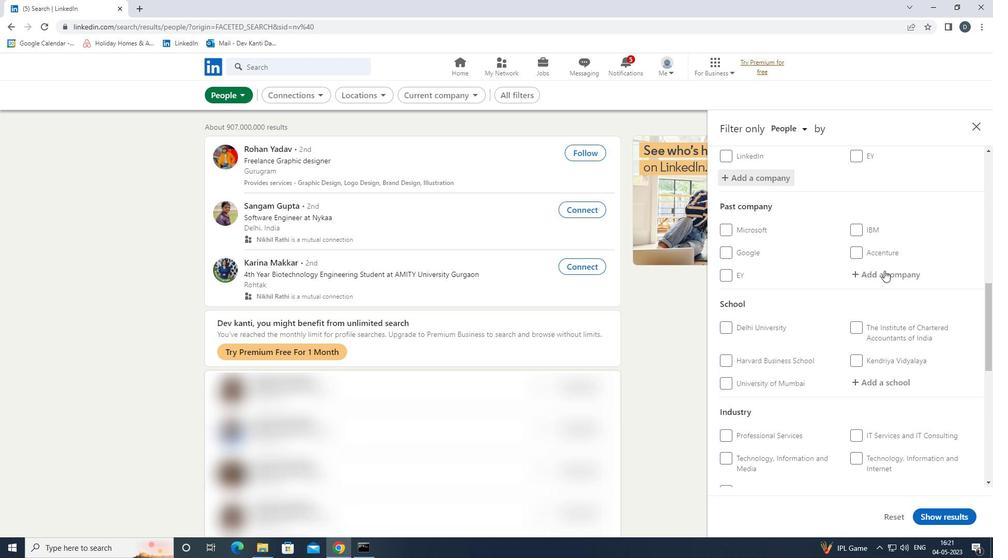 
Action: Mouse moved to (886, 307)
Screenshot: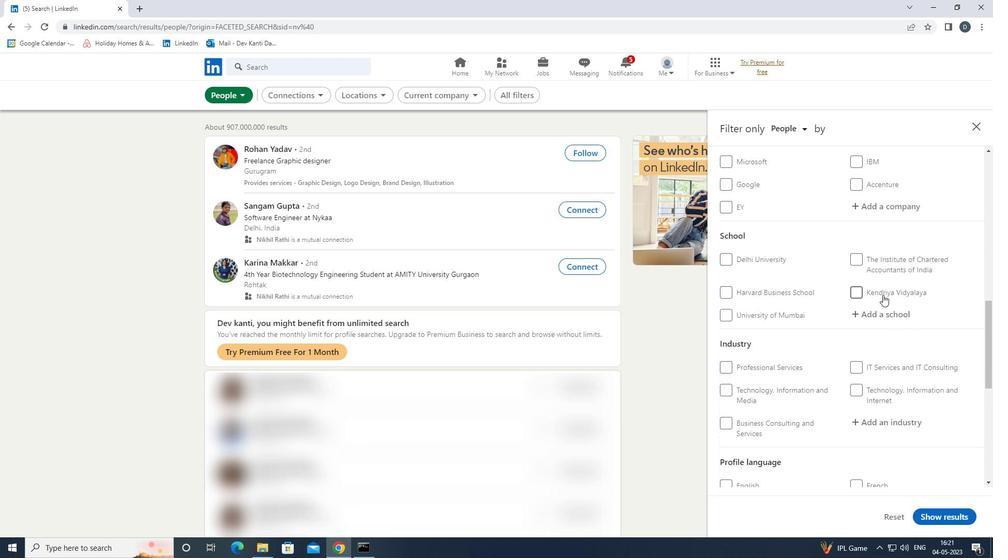
Action: Mouse pressed left at (886, 307)
Screenshot: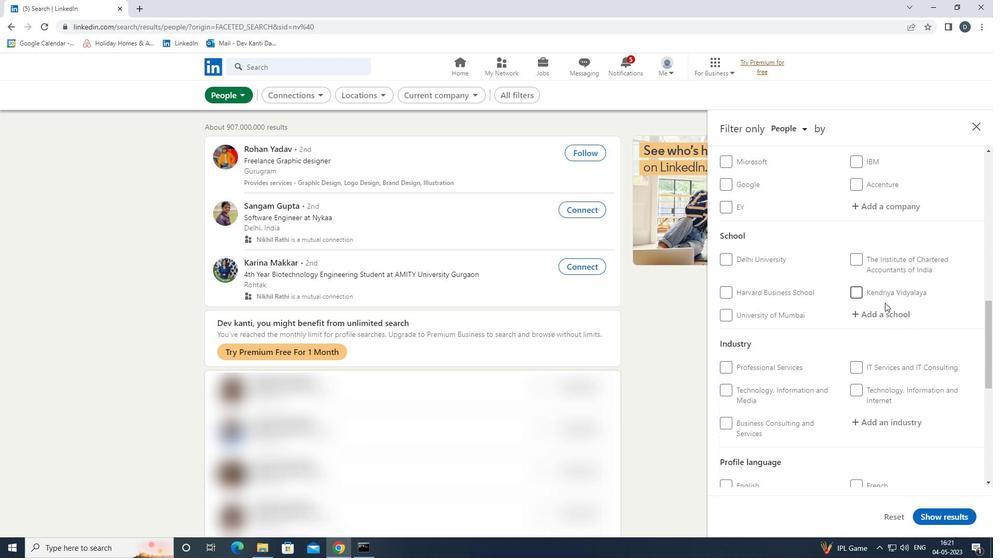 
Action: Mouse moved to (878, 308)
Screenshot: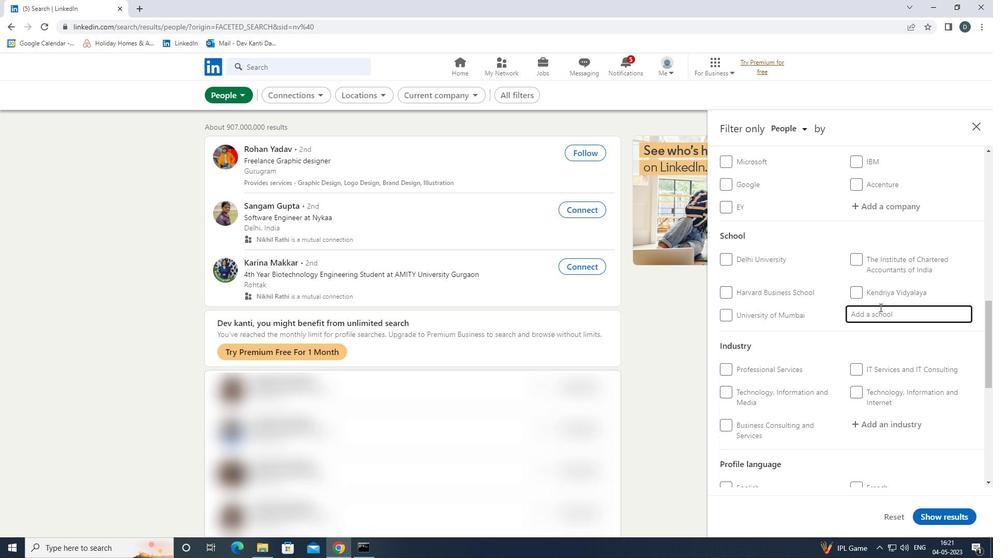 
Action: Key pressed <Key.shift><Key.shift><Key.shift><Key.shift>INDINA<Key.space><Key.backspace><Key.backspace><Key.backspace>AN<Key.space><Key.shift>INSTITUTE<Key.space>OF<Key.space><Key.shift><Key.shift><Key.shift>MANAGEMENT<Key.down><Key.down><Key.down><Key.down><Key.enter>
Screenshot: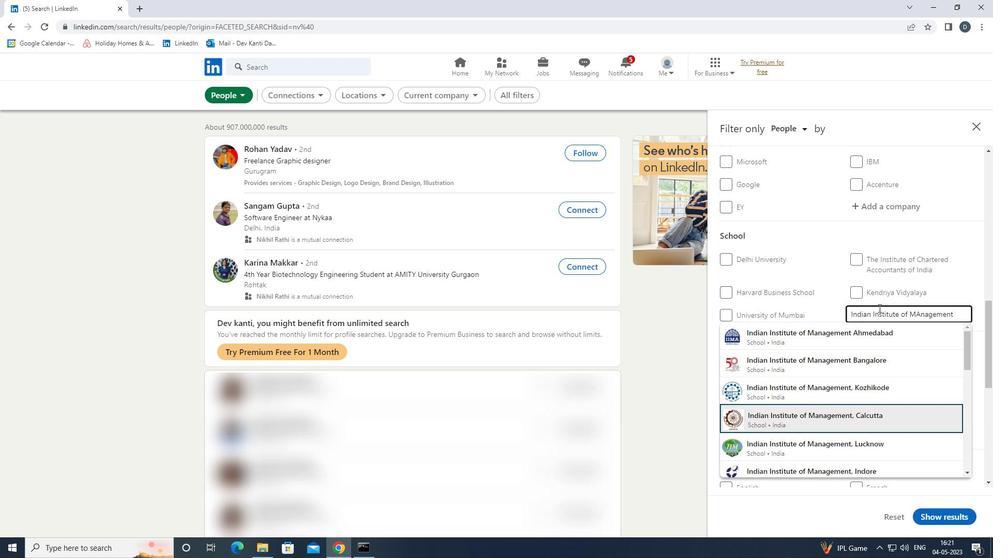 
Action: Mouse scrolled (878, 307) with delta (0, 0)
Screenshot: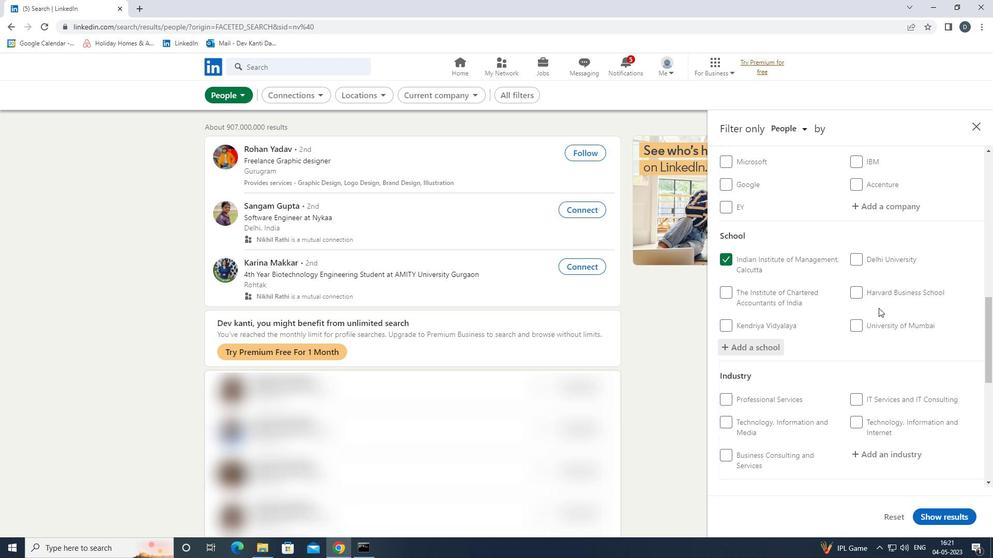 
Action: Mouse scrolled (878, 307) with delta (0, 0)
Screenshot: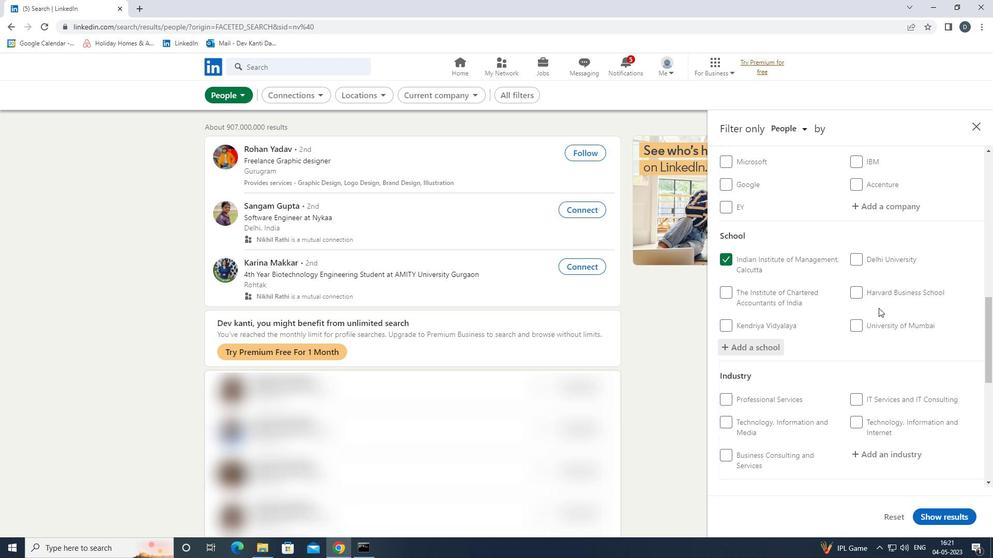 
Action: Mouse scrolled (878, 307) with delta (0, 0)
Screenshot: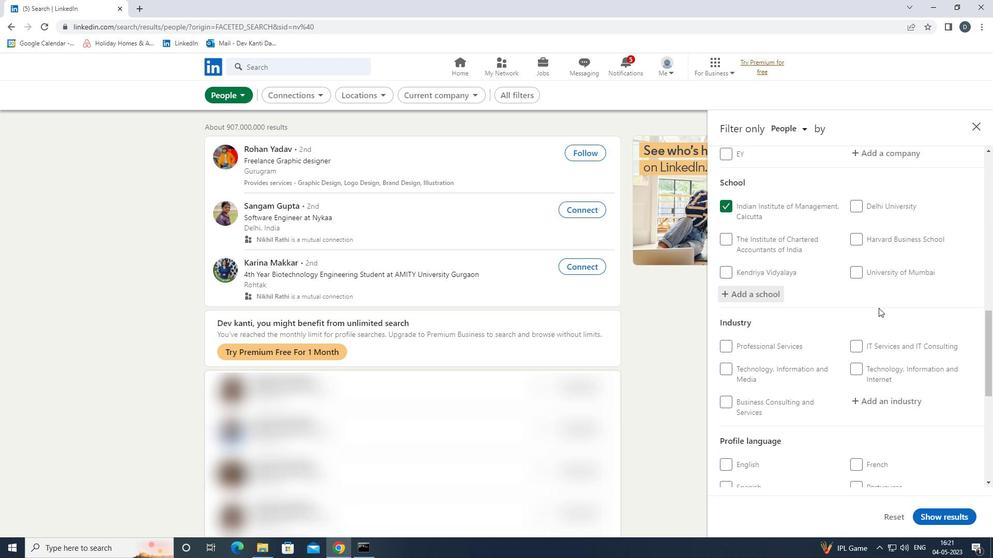 
Action: Mouse pressed left at (878, 308)
Screenshot: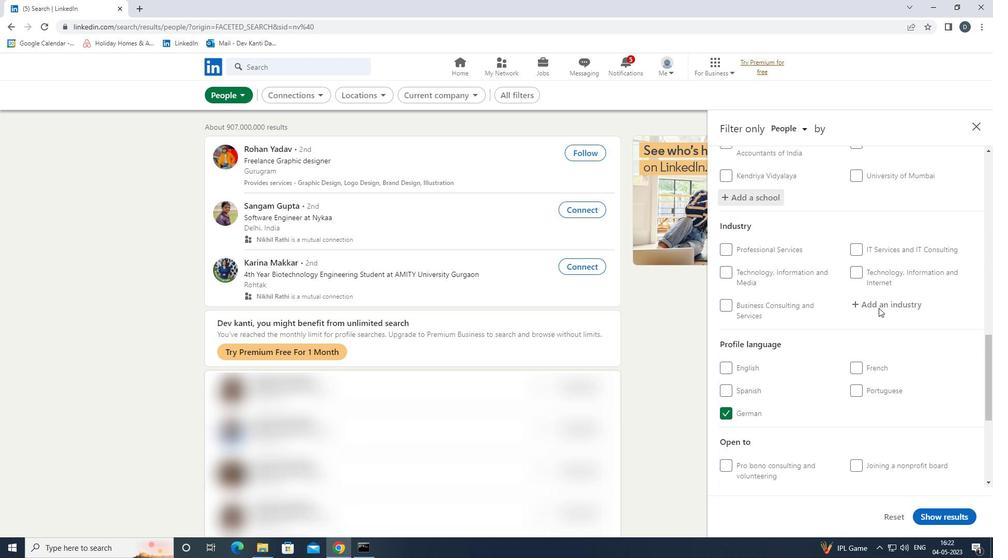
Action: Mouse moved to (881, 297)
Screenshot: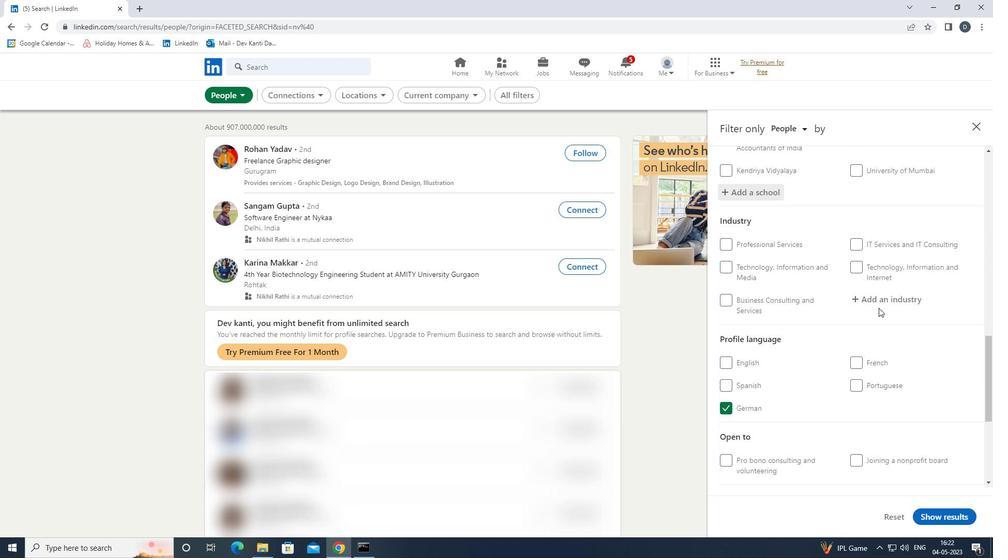 
Action: Mouse pressed left at (881, 297)
Screenshot: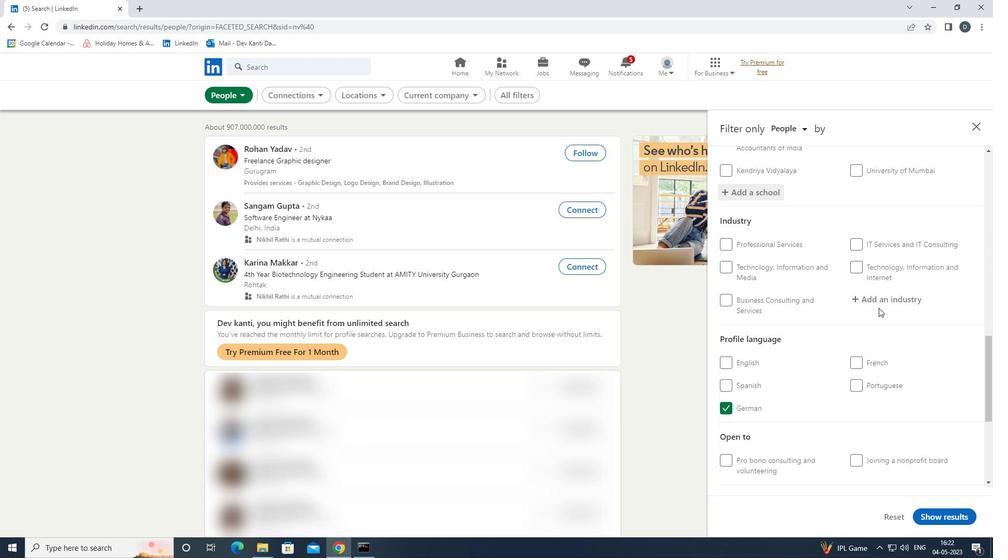 
Action: Mouse moved to (881, 297)
Screenshot: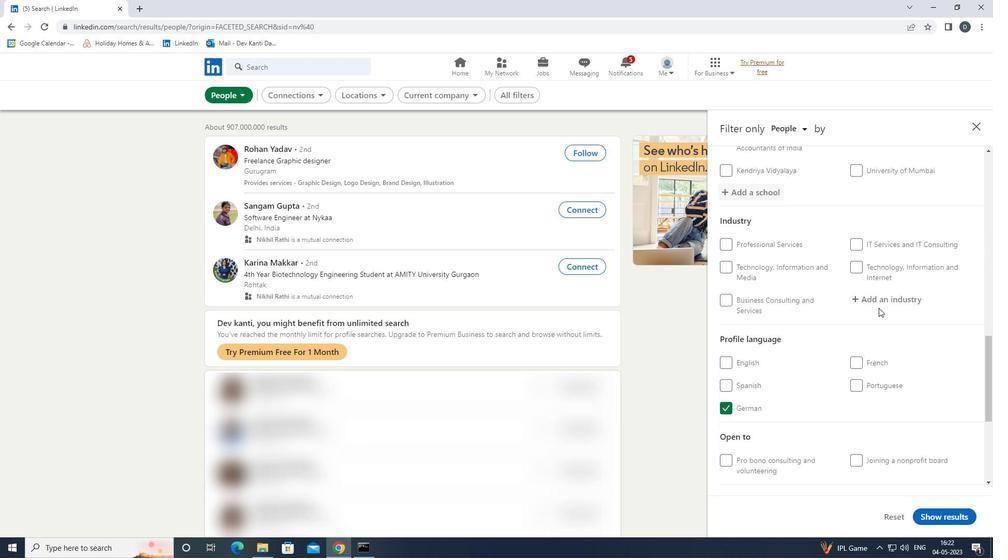 
Action: Key pressed <Key.shift><Key.shift><Key.shift>MOBILE<Key.space><Key.shift>COMPUTING<Key.space><Key.down><Key.enter>
Screenshot: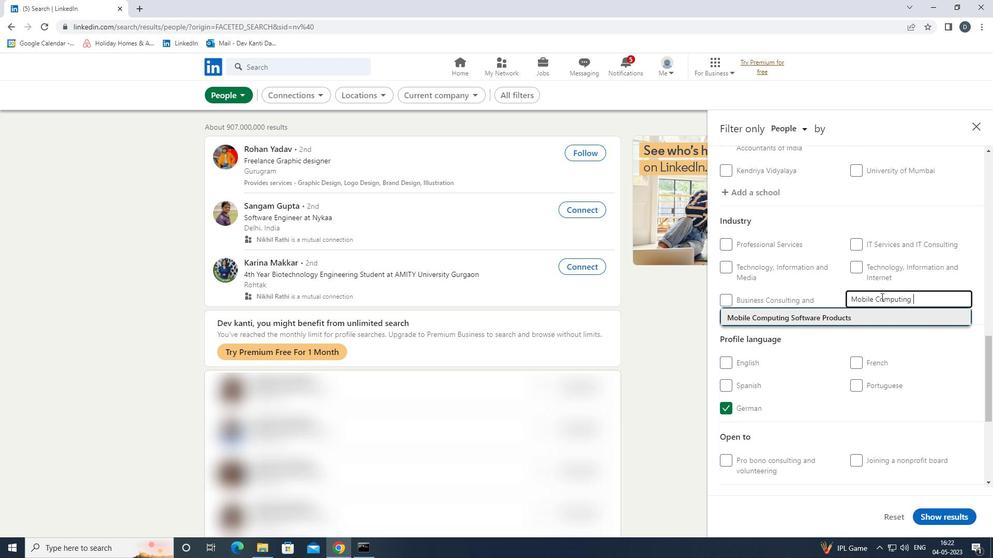 
Action: Mouse moved to (881, 295)
Screenshot: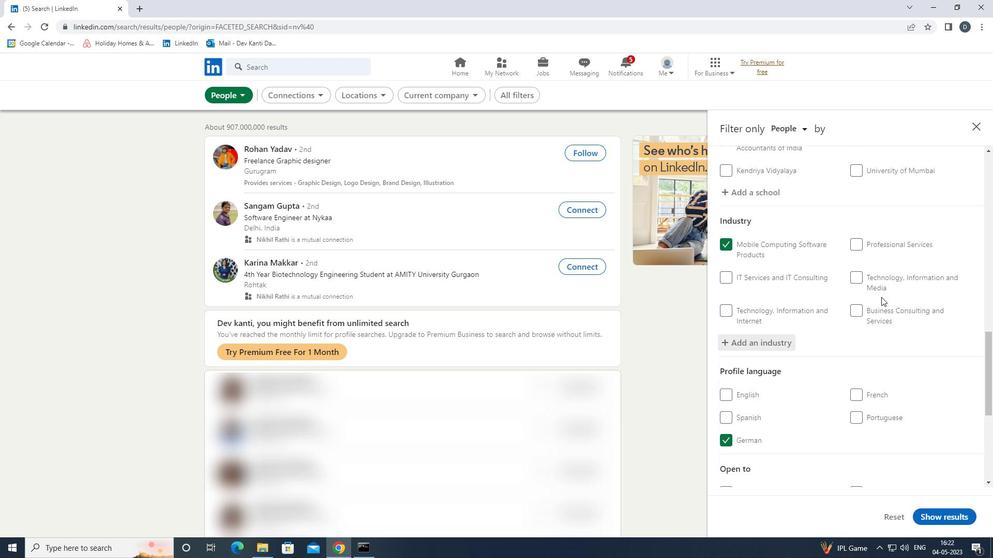 
Action: Mouse scrolled (881, 294) with delta (0, 0)
Screenshot: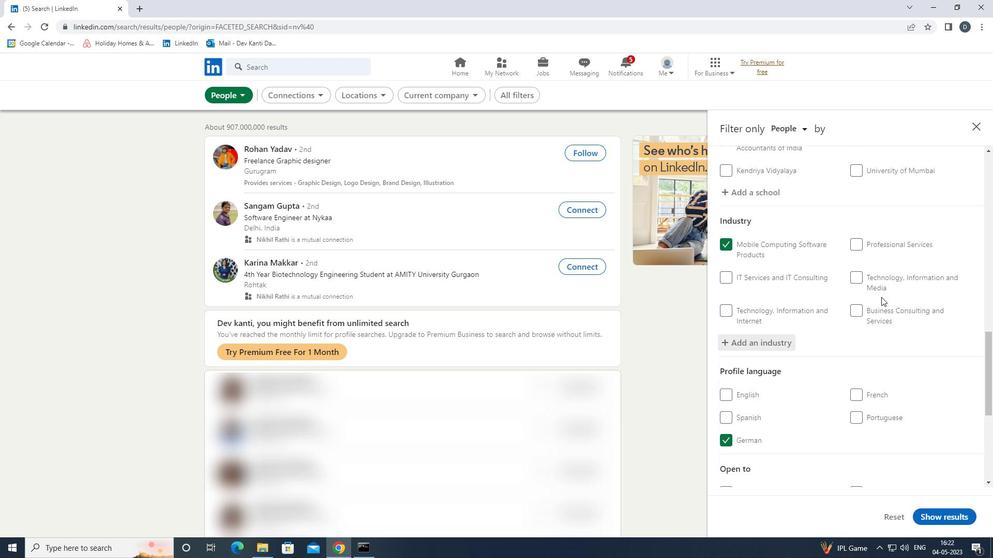 
Action: Mouse moved to (881, 295)
Screenshot: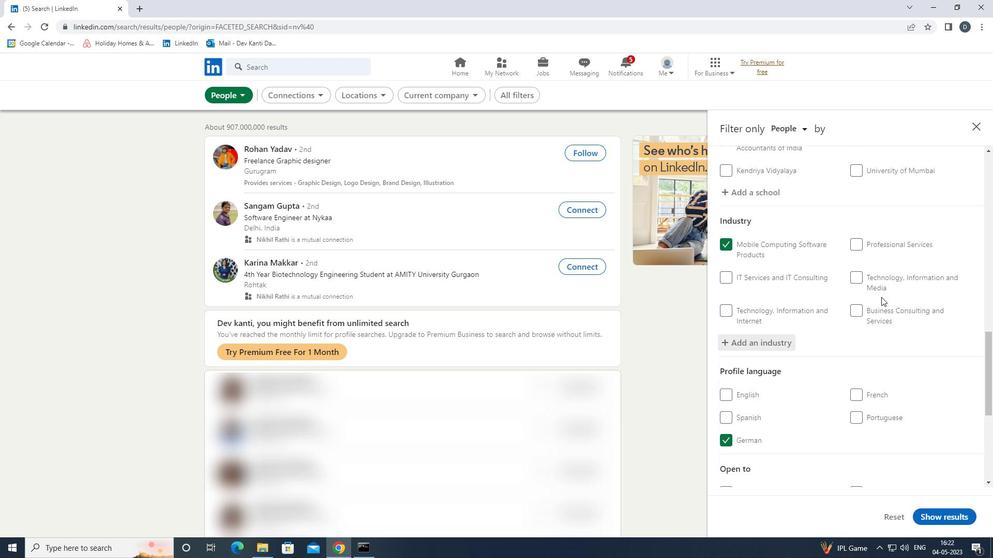
Action: Mouse scrolled (881, 294) with delta (0, 0)
Screenshot: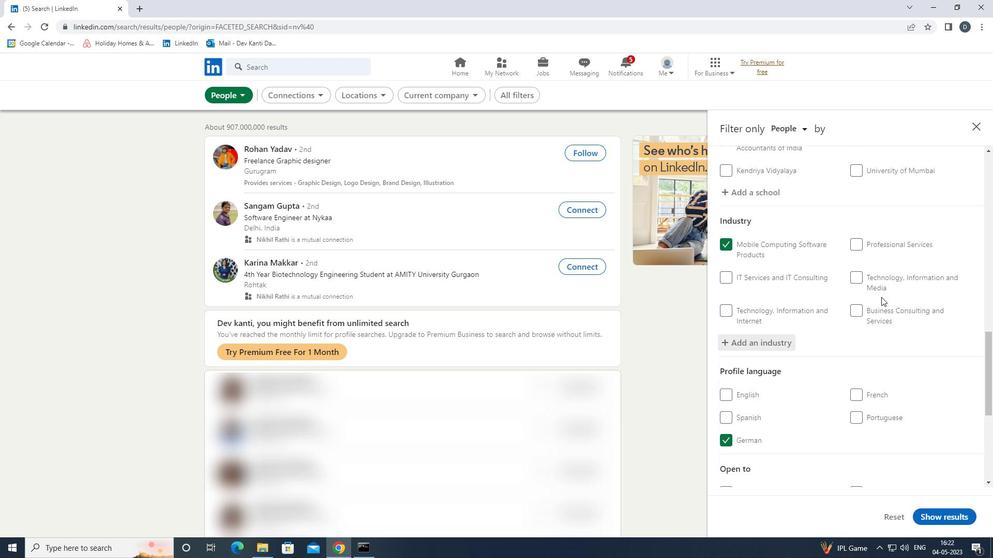
Action: Mouse moved to (881, 296)
Screenshot: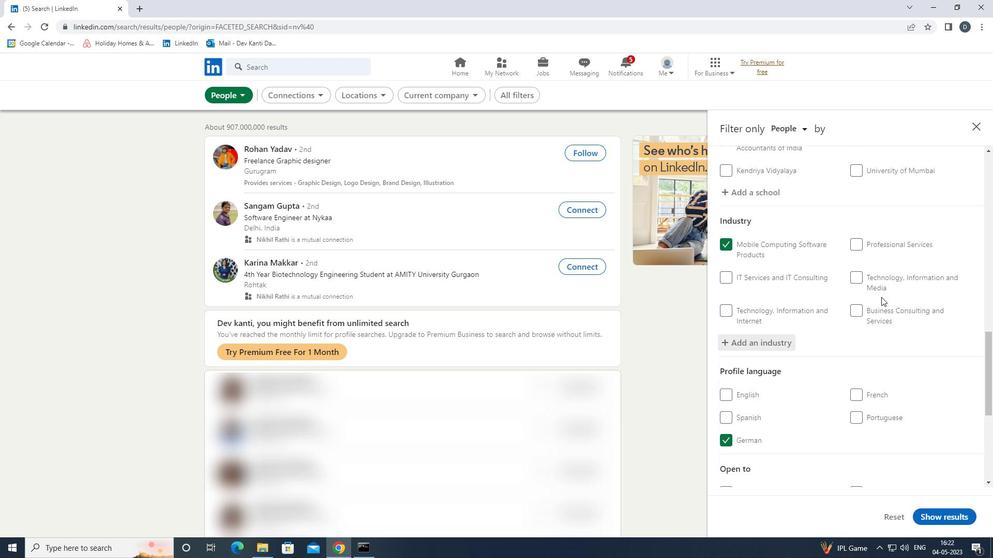 
Action: Mouse scrolled (881, 296) with delta (0, 0)
Screenshot: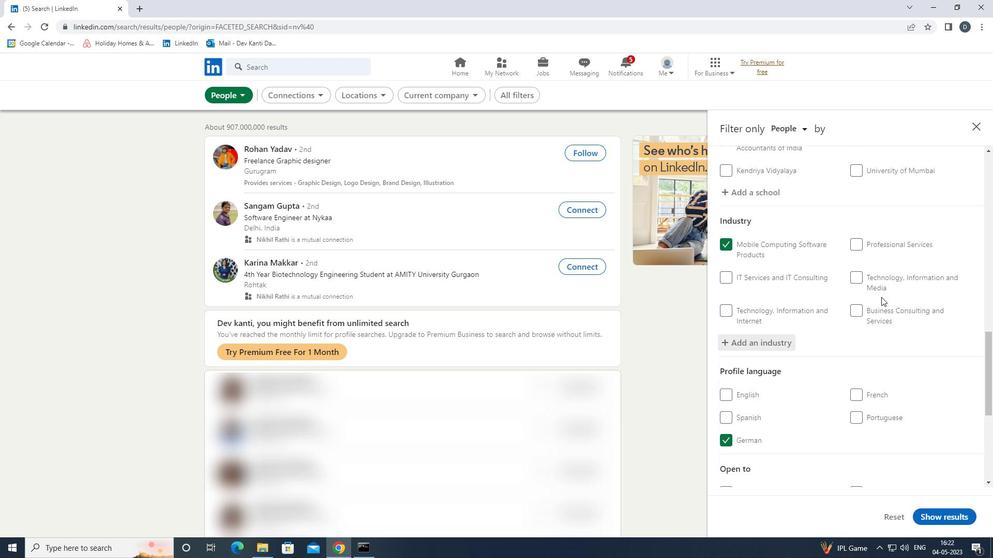 
Action: Mouse moved to (881, 302)
Screenshot: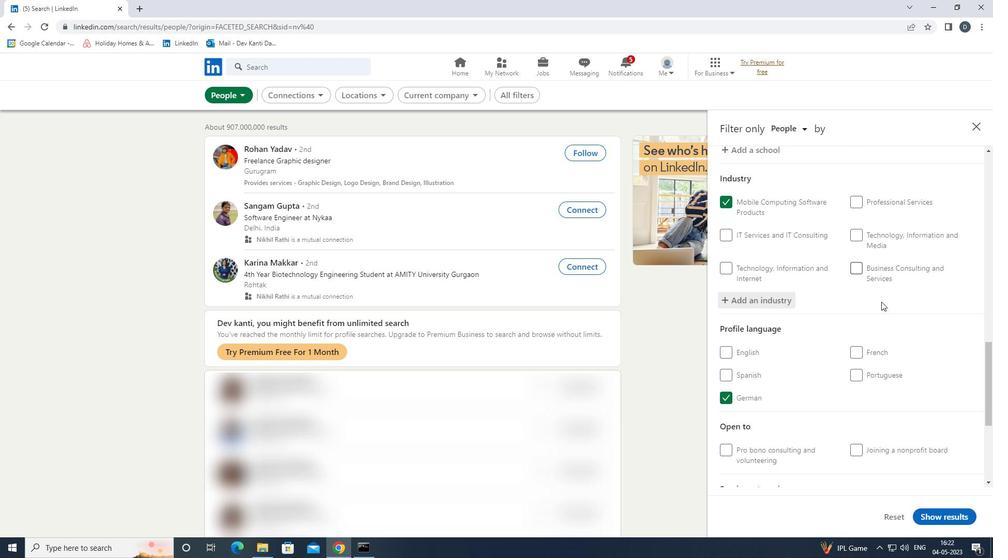 
Action: Mouse scrolled (881, 302) with delta (0, 0)
Screenshot: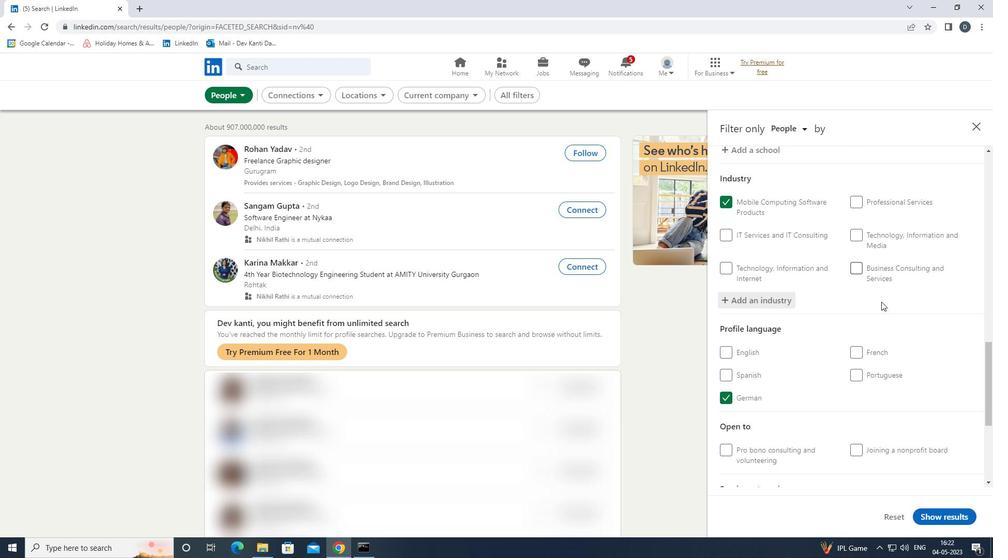 
Action: Mouse moved to (881, 303)
Screenshot: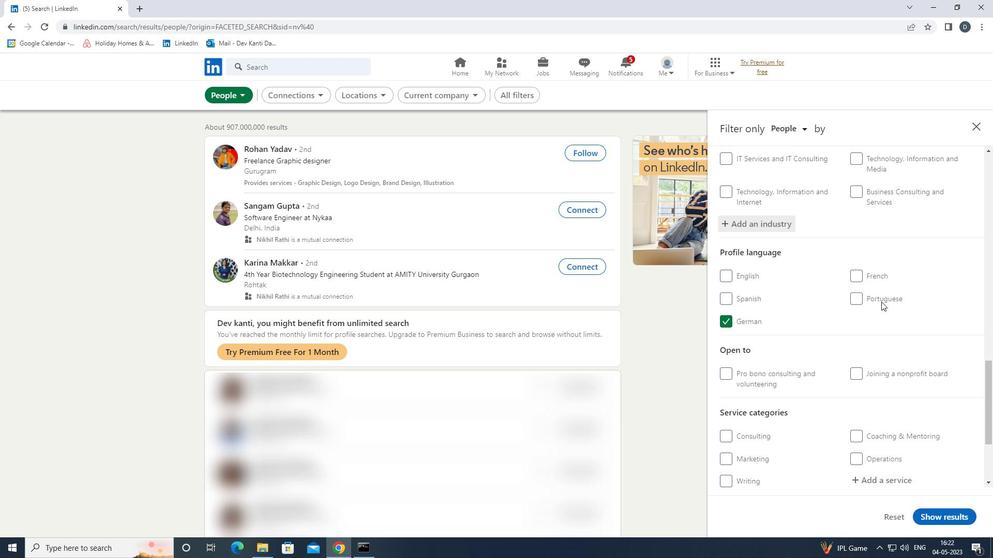 
Action: Mouse scrolled (881, 303) with delta (0, 0)
Screenshot: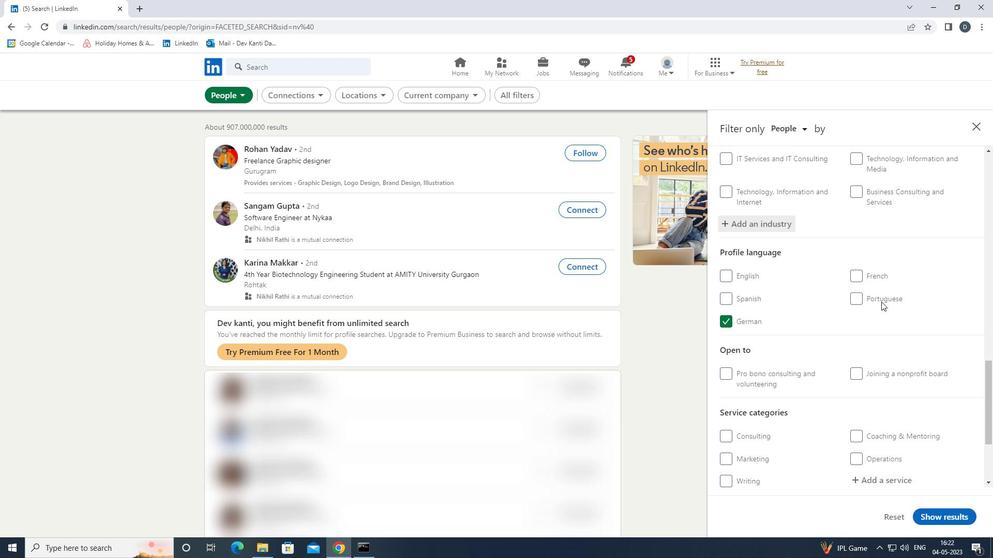 
Action: Mouse moved to (889, 330)
Screenshot: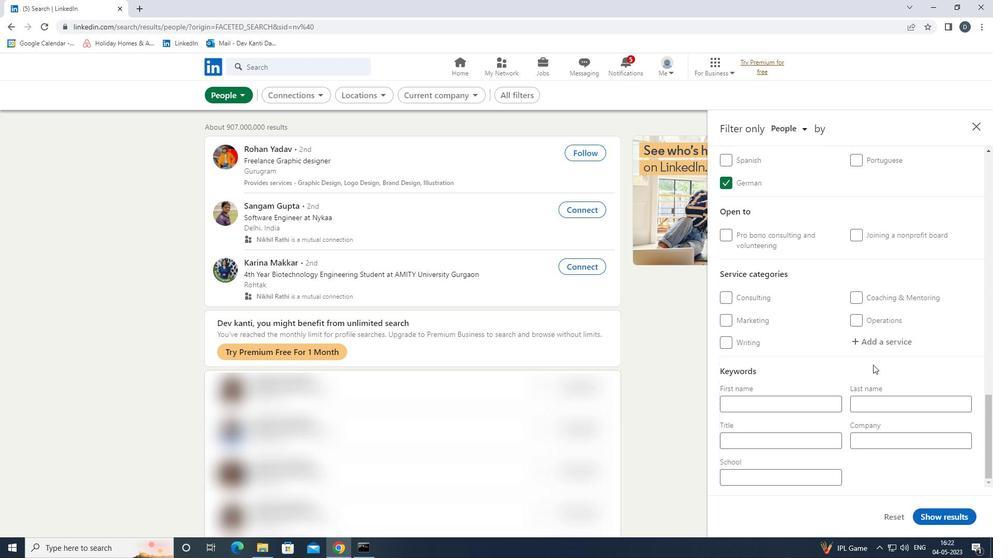 
Action: Mouse pressed left at (889, 330)
Screenshot: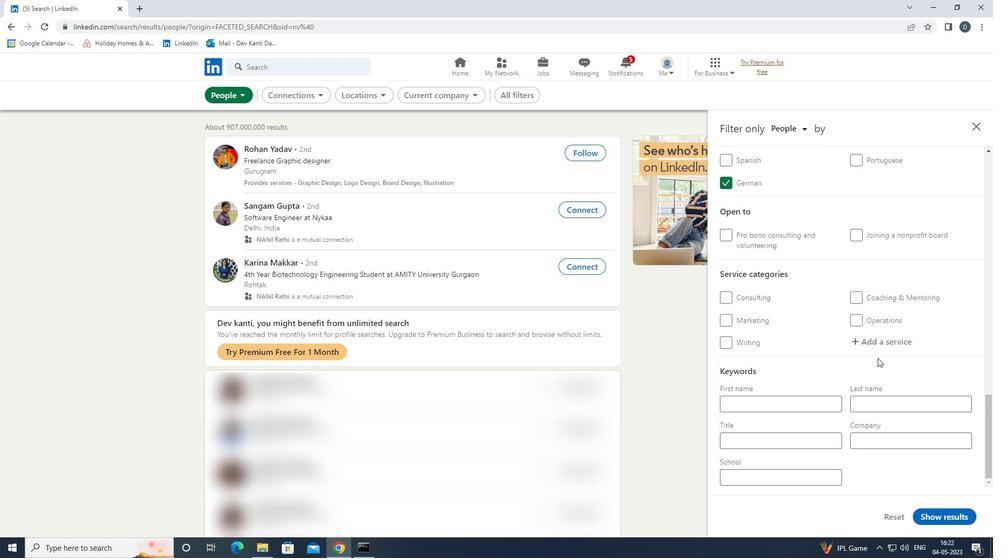 
Action: Mouse moved to (878, 345)
Screenshot: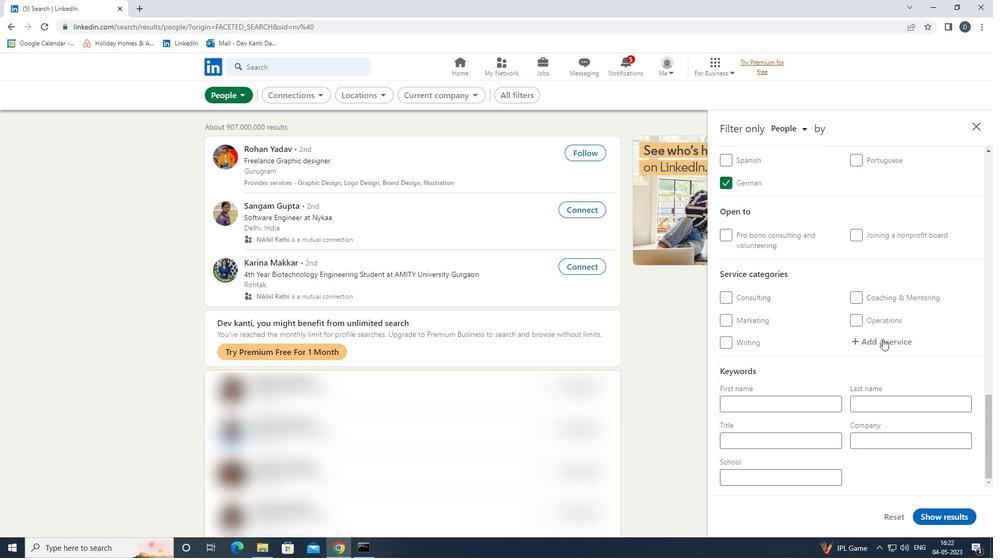 
Action: Mouse pressed left at (878, 345)
Screenshot: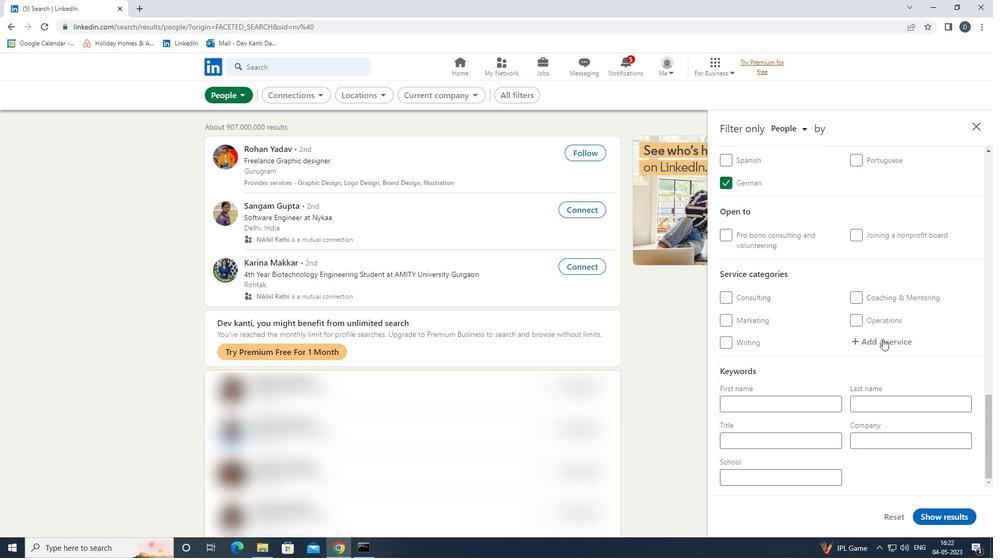 
Action: Mouse moved to (875, 345)
Screenshot: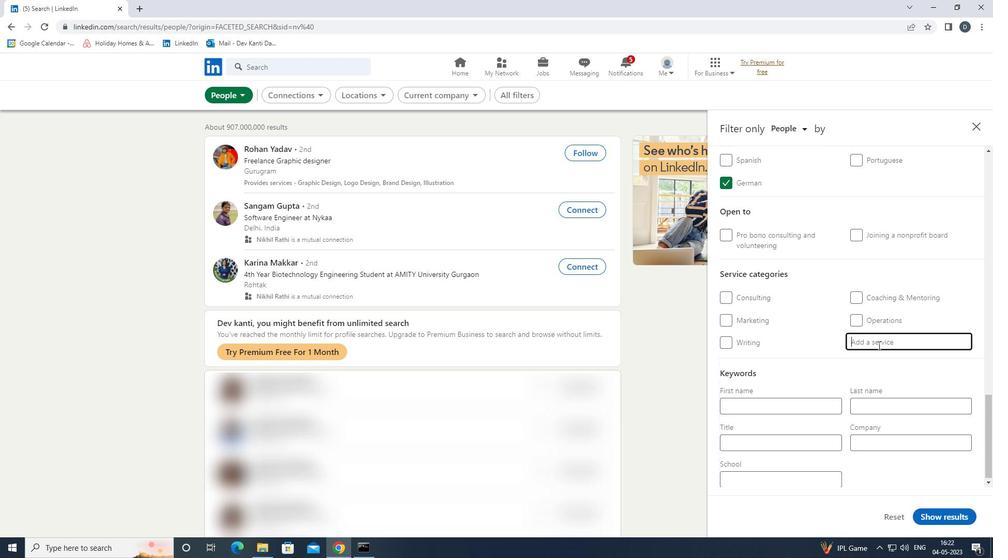 
Action: Key pressed <Key.shift><Key.shift><Key.shift><Key.shift><Key.shift><Key.shift><Key.shift><Key.shift><Key.shift><Key.shift><Key.shift><Key.shift><Key.shift><Key.shift>LOGO<Key.space><Key.shift><Key.shift><Key.shift><Key.shift><Key.shift><Key.shift><Key.shift><Key.shift><Key.shift>DESIG<Key.down><Key.enter>
Screenshot: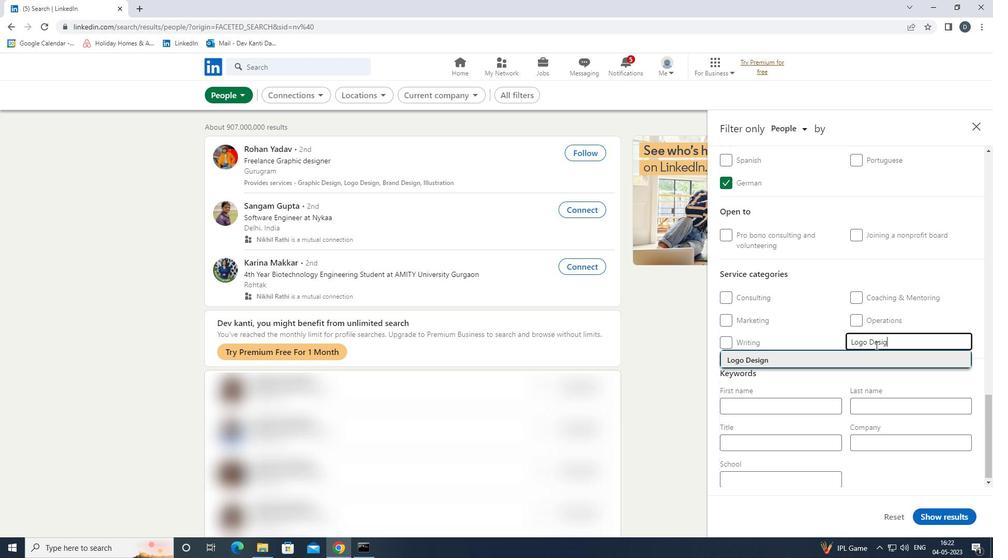 
Action: Mouse scrolled (875, 345) with delta (0, 0)
Screenshot: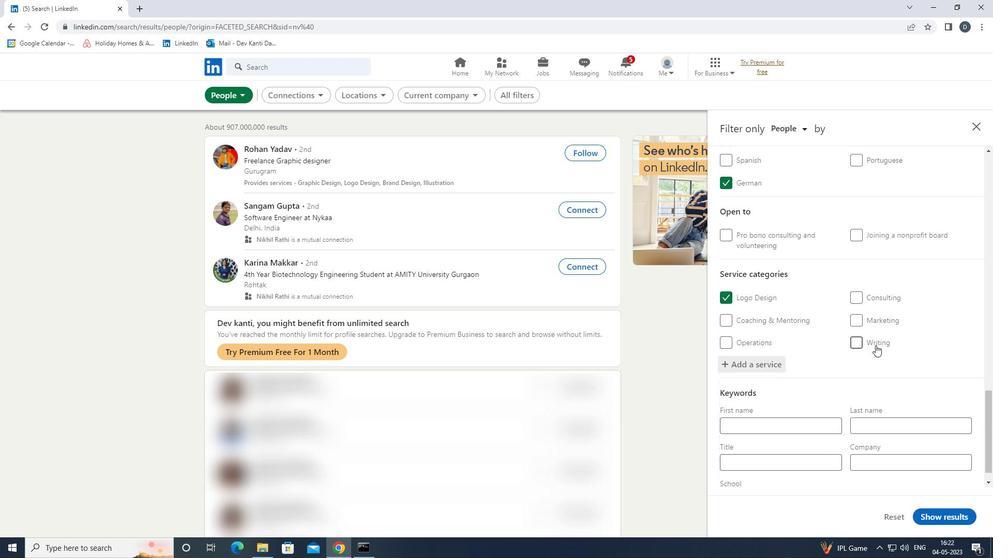 
Action: Mouse moved to (872, 350)
Screenshot: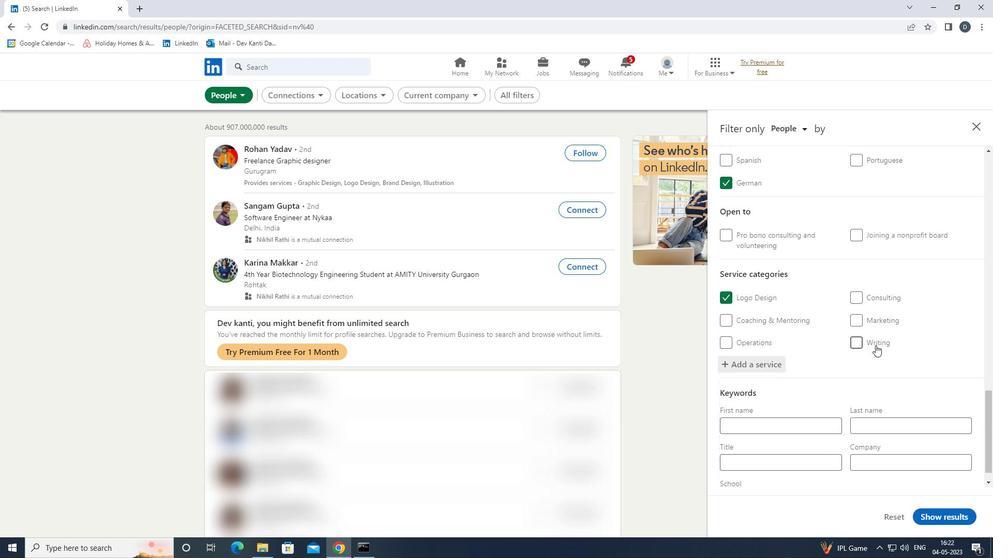 
Action: Mouse scrolled (872, 350) with delta (0, 0)
Screenshot: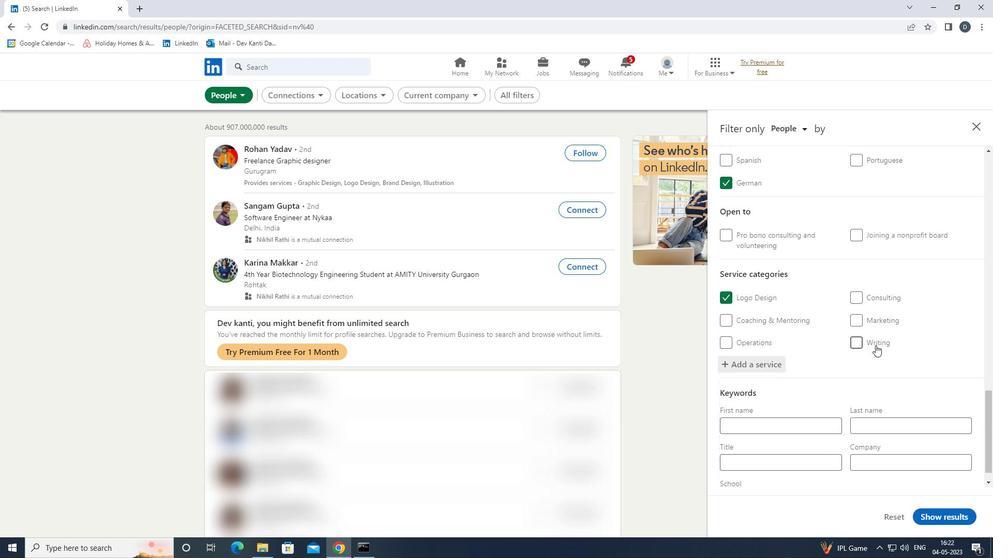 
Action: Mouse moved to (870, 351)
Screenshot: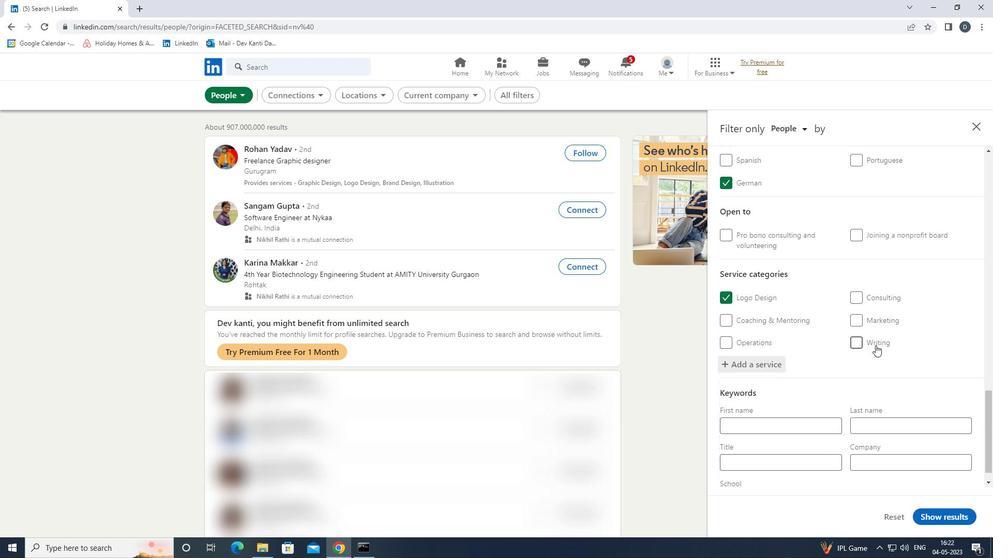 
Action: Mouse scrolled (870, 351) with delta (0, 0)
Screenshot: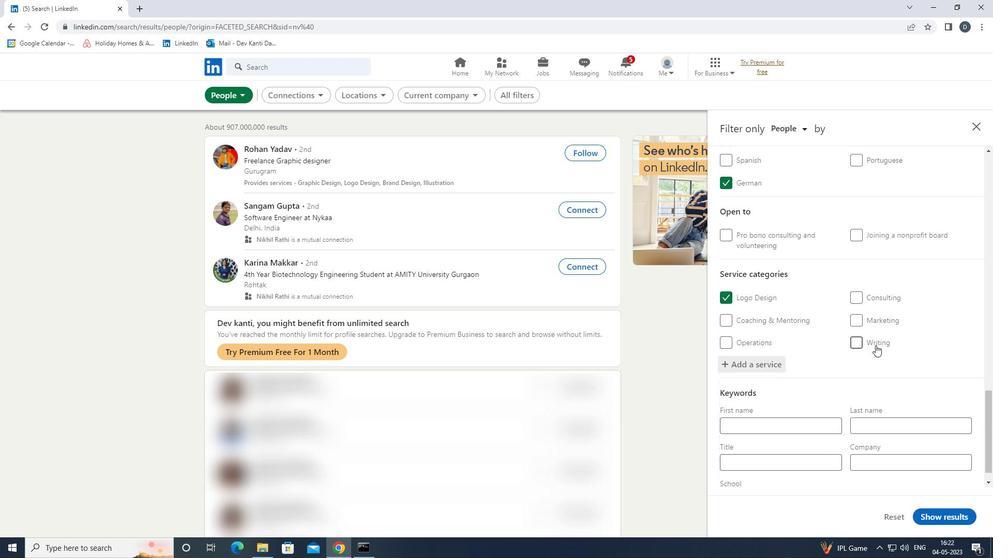 
Action: Mouse moved to (863, 354)
Screenshot: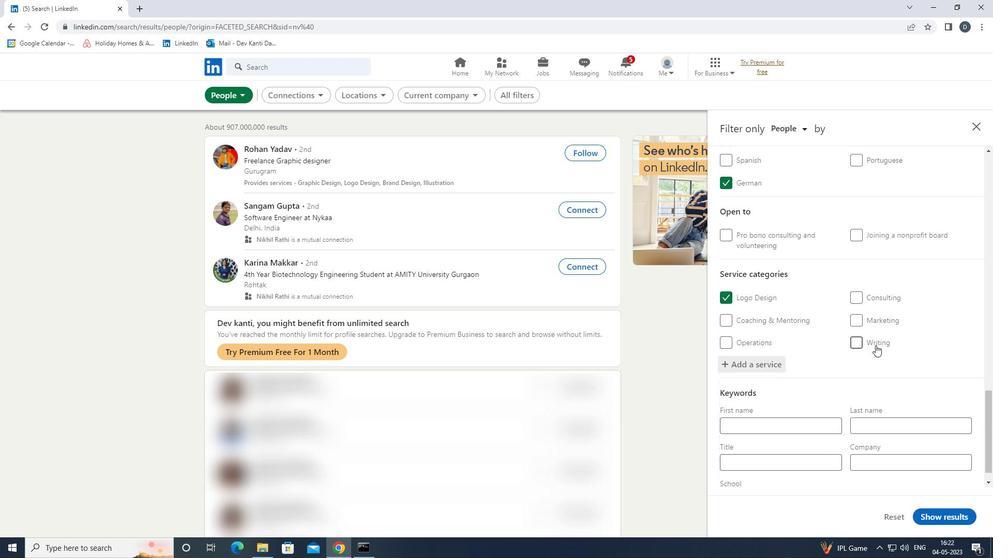 
Action: Mouse scrolled (863, 353) with delta (0, 0)
Screenshot: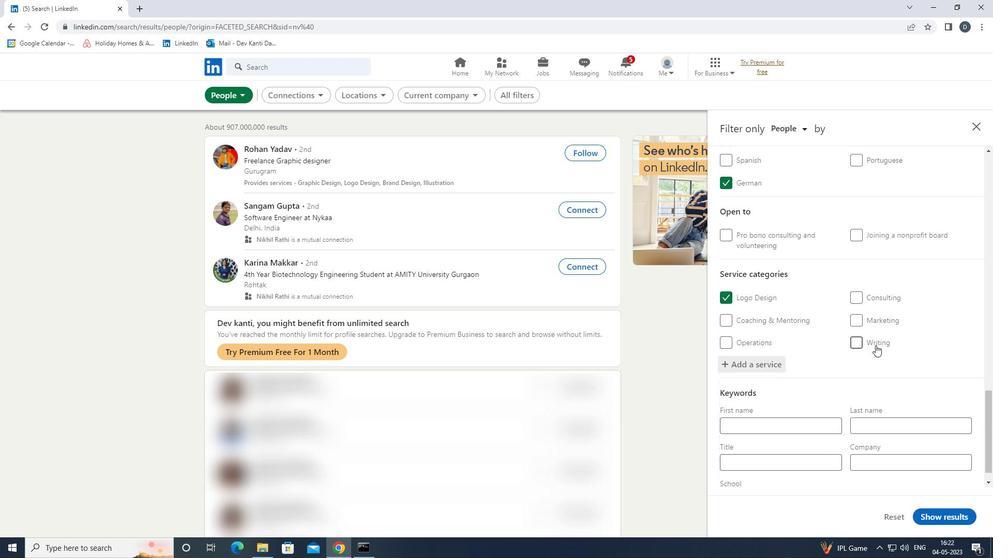 
Action: Mouse moved to (771, 437)
Screenshot: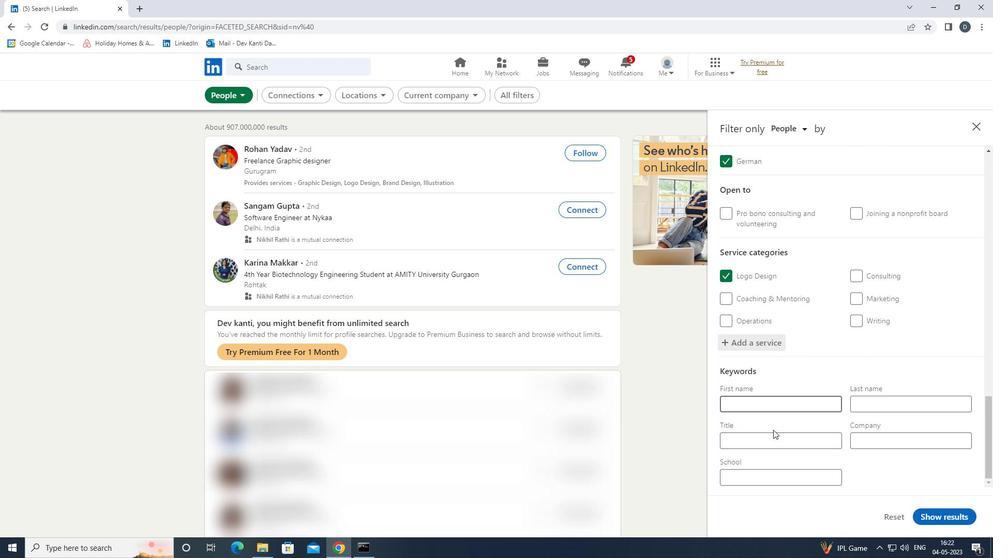 
Action: Mouse pressed left at (771, 437)
Screenshot: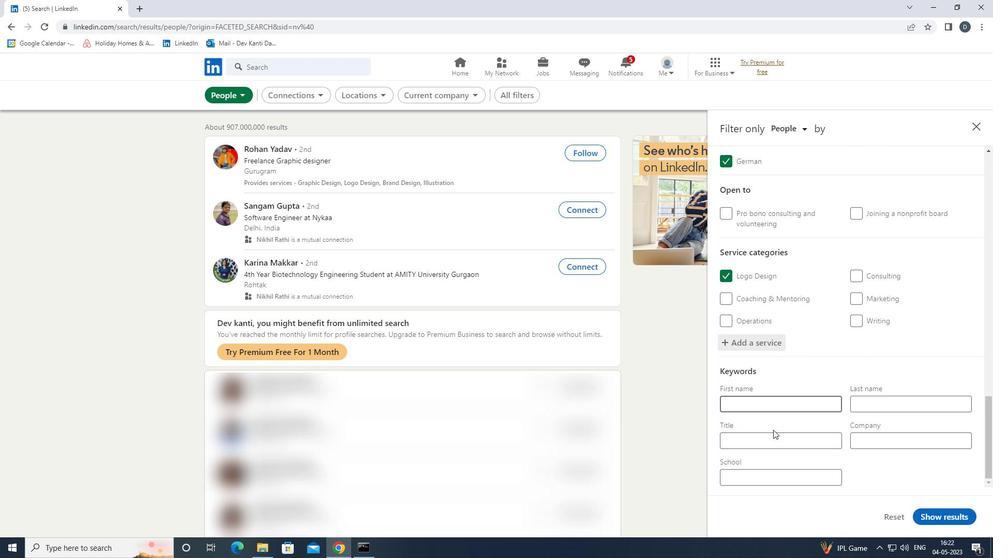 
Action: Mouse moved to (770, 437)
Screenshot: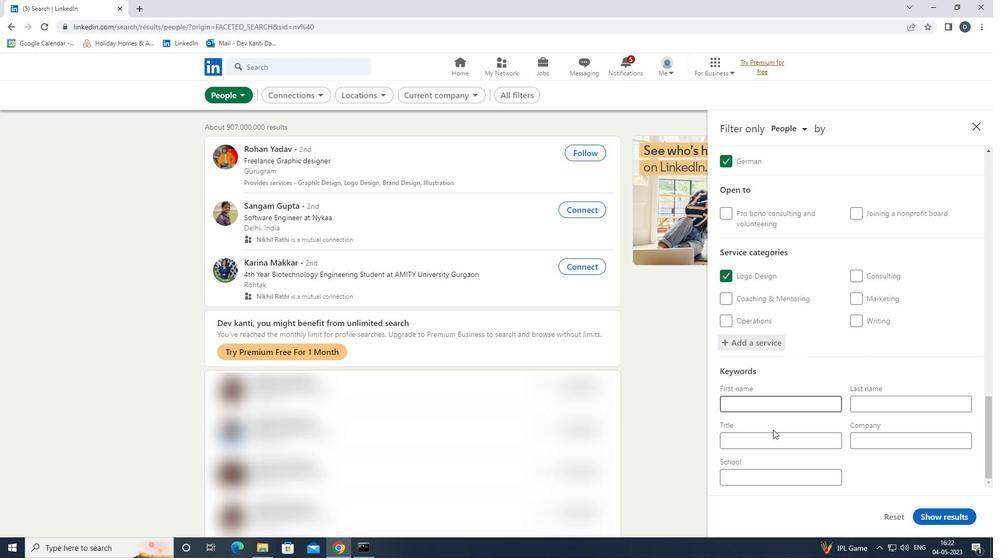 
Action: Key pressed <Key.shift>ACCOUNT<Key.space><Key.shift>COLLECTOR
Screenshot: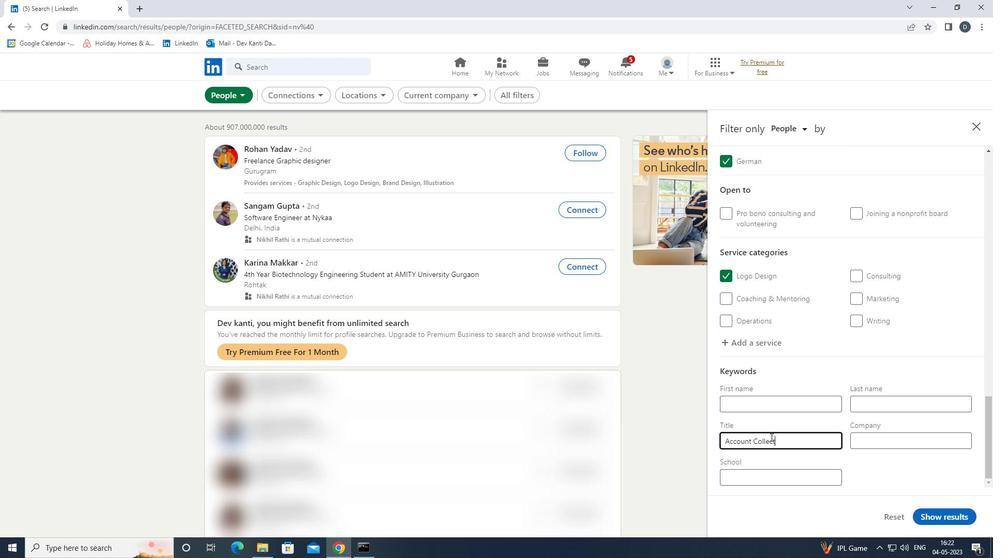 
Action: Mouse moved to (962, 511)
Screenshot: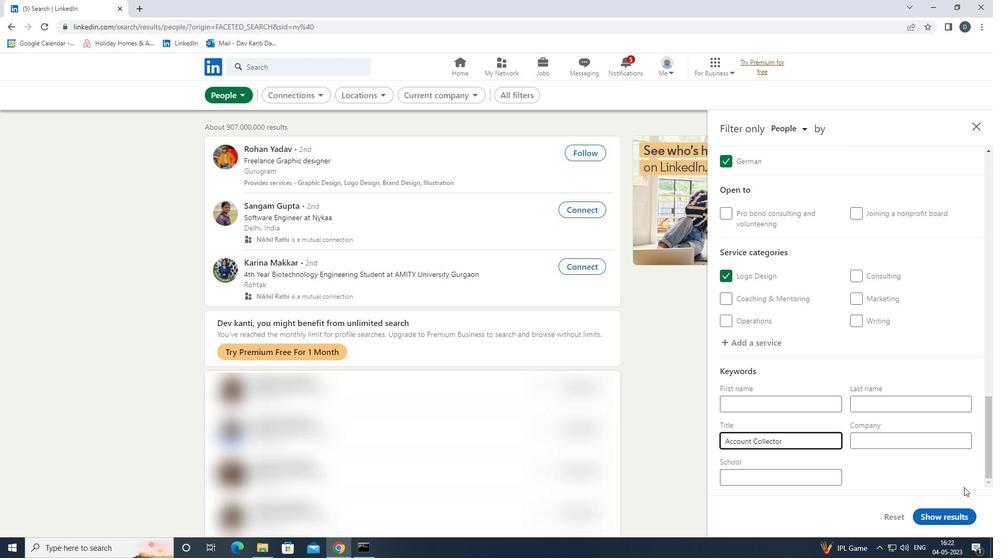 
Action: Mouse pressed left at (962, 511)
Screenshot: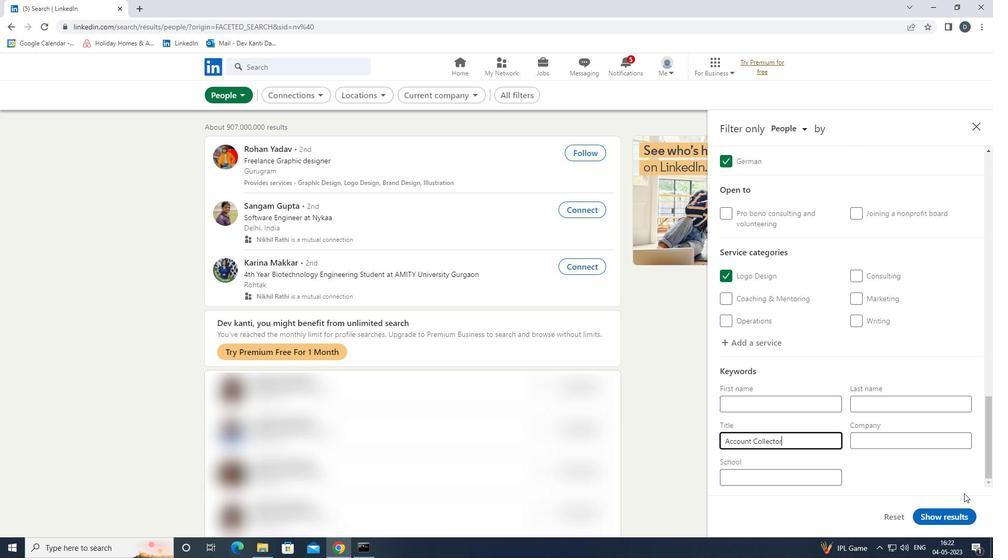 
Action: Mouse moved to (505, 172)
Screenshot: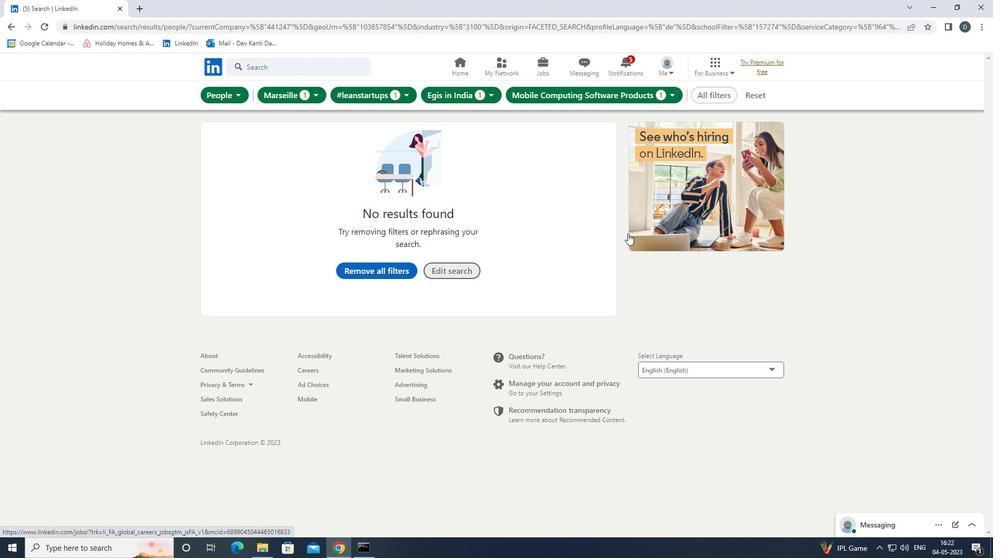 
